Task: Open a blank sheet, save the file as Cyberbullying.doc and add heading 'Cyberbullying'Cyberbullying ,with the parapraph,with the parapraph Cyberbullying refers to the use of technology to harass, intimidate, or harm others. It is a significant issue that can have severe psychological effects on victims. Promoting online safety, encouraging empathy, and providing resources for support are crucial in addressing and preventing cyberbullying.Apply Font Style Angsana And font size 14. Apply font style in  Heading Estrangelo Edessa and font size 14 Change heading alignment to  Center
Action: Mouse moved to (21, 20)
Screenshot: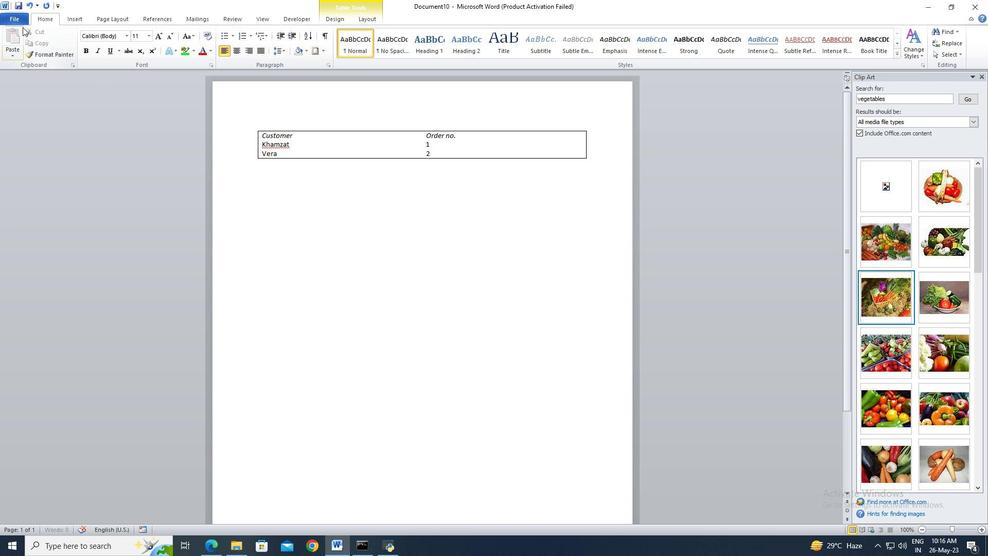 
Action: Mouse pressed left at (21, 20)
Screenshot: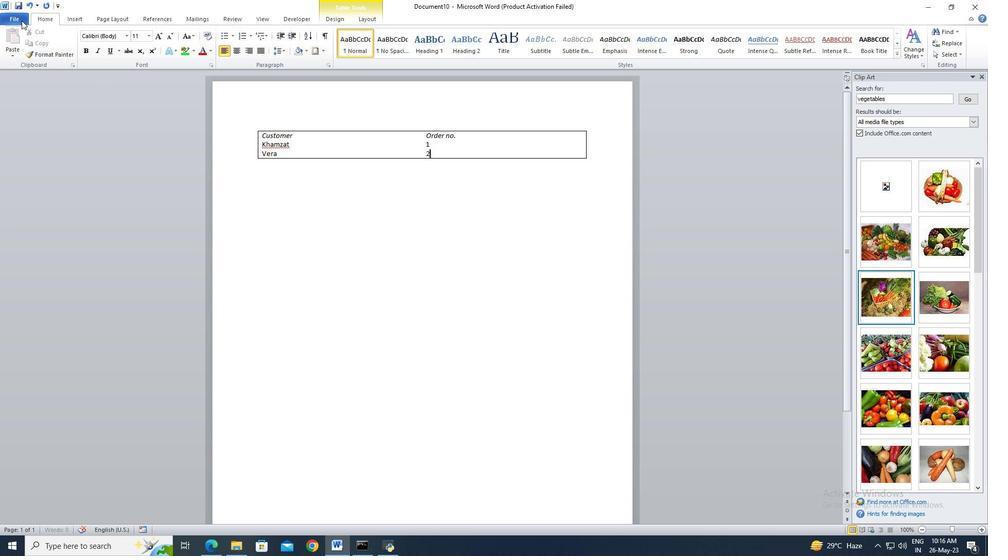 
Action: Mouse moved to (29, 136)
Screenshot: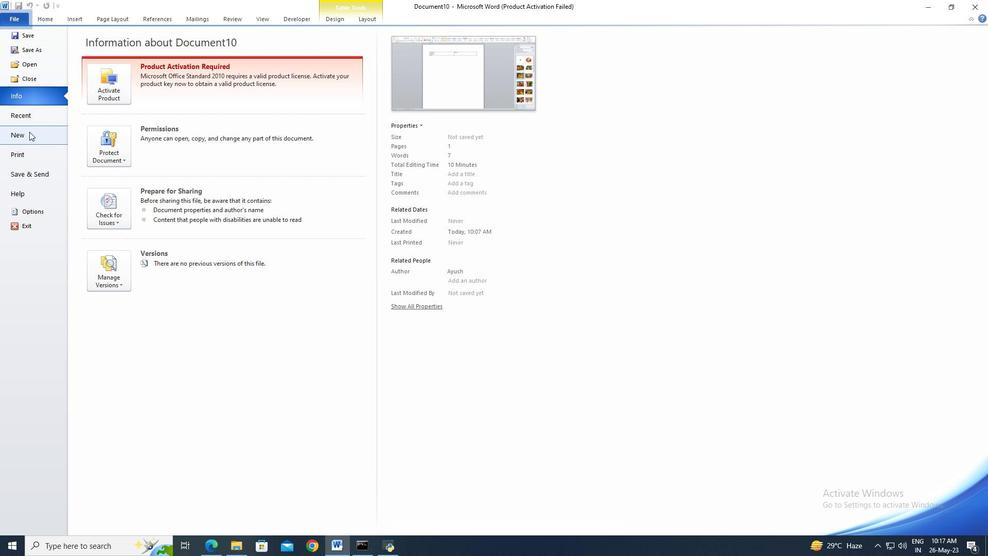 
Action: Mouse pressed left at (29, 136)
Screenshot: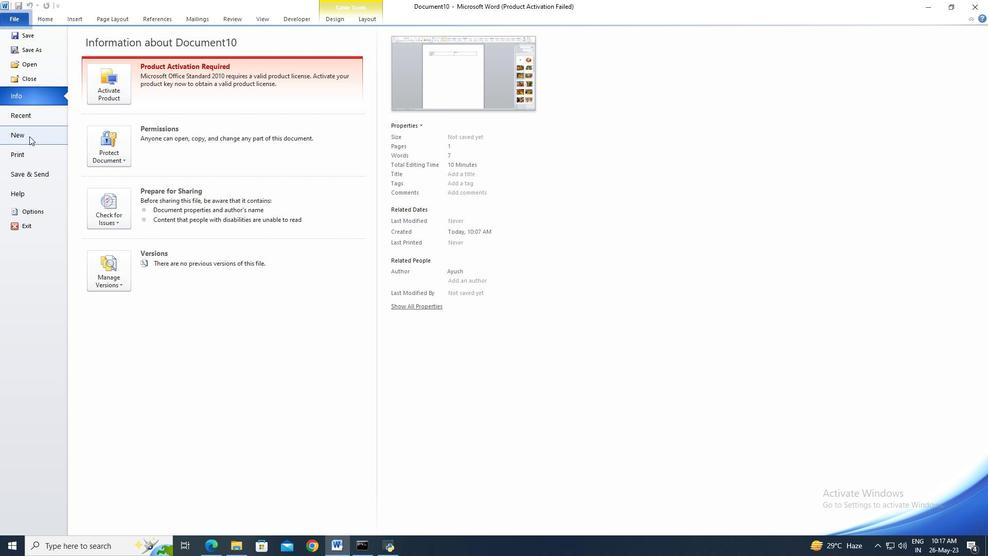 
Action: Mouse moved to (512, 259)
Screenshot: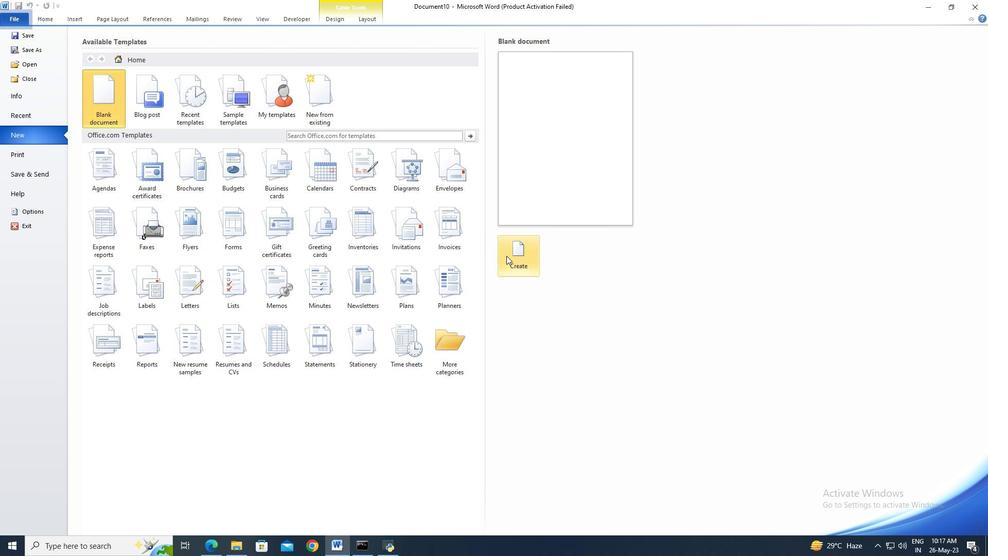 
Action: Mouse pressed left at (512, 259)
Screenshot: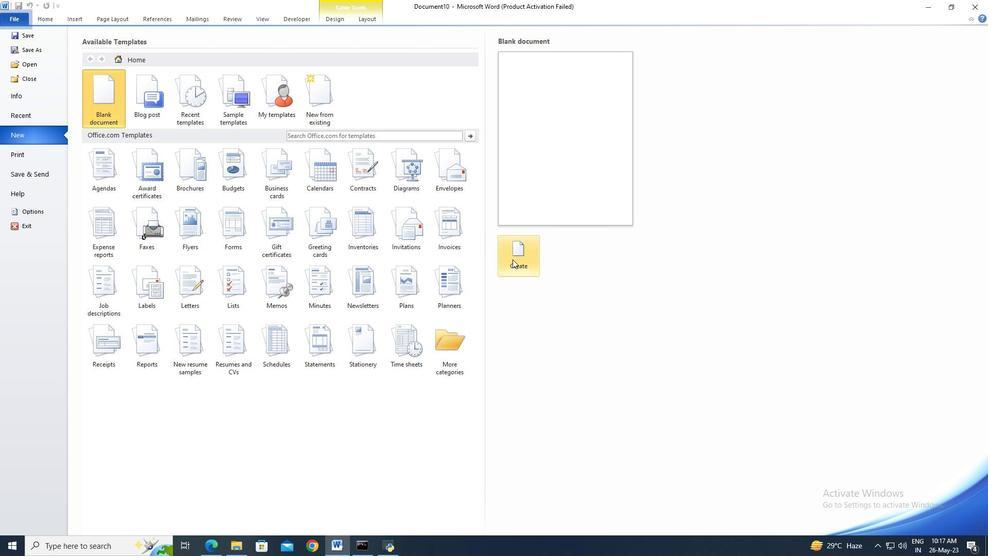
Action: Mouse moved to (24, 22)
Screenshot: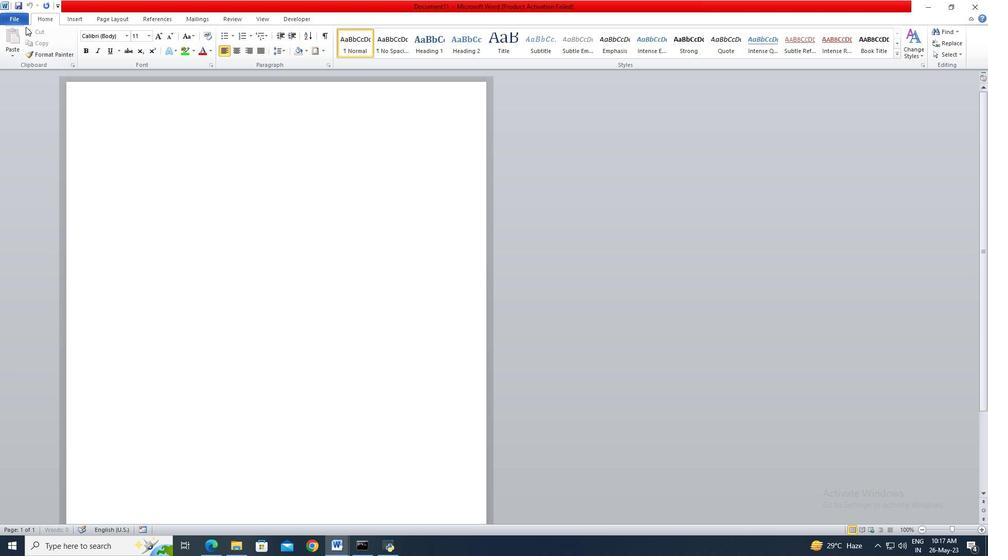 
Action: Mouse pressed left at (24, 22)
Screenshot: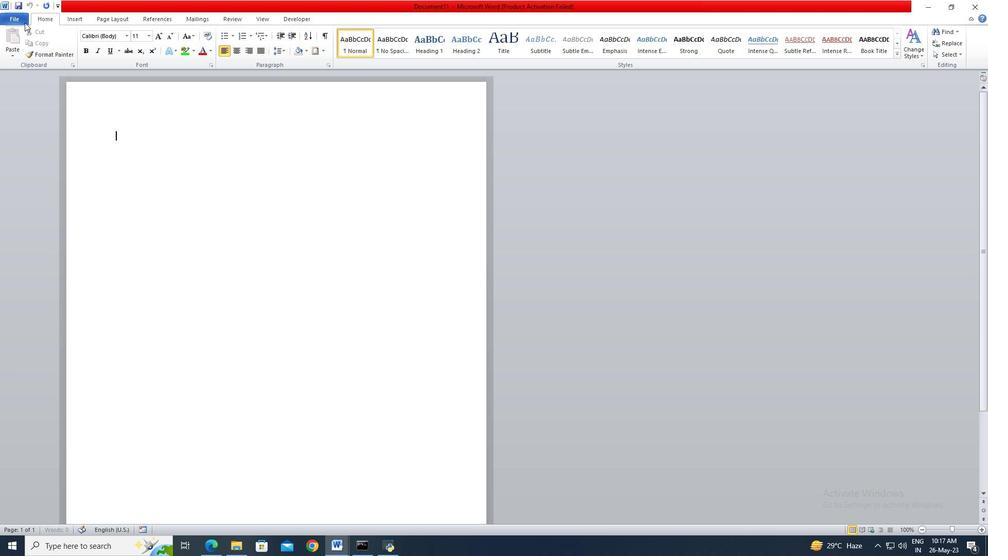 
Action: Mouse moved to (28, 52)
Screenshot: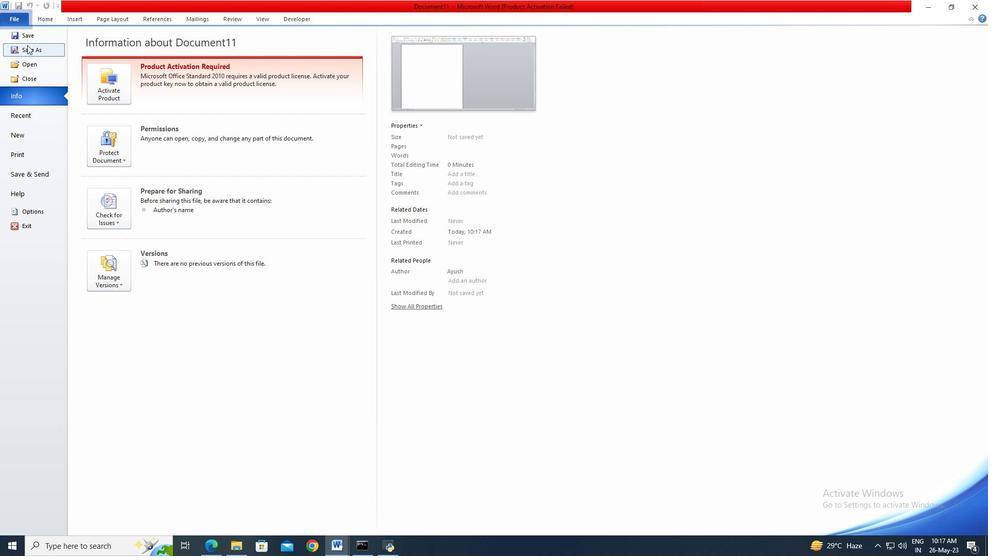 
Action: Mouse pressed left at (28, 52)
Screenshot: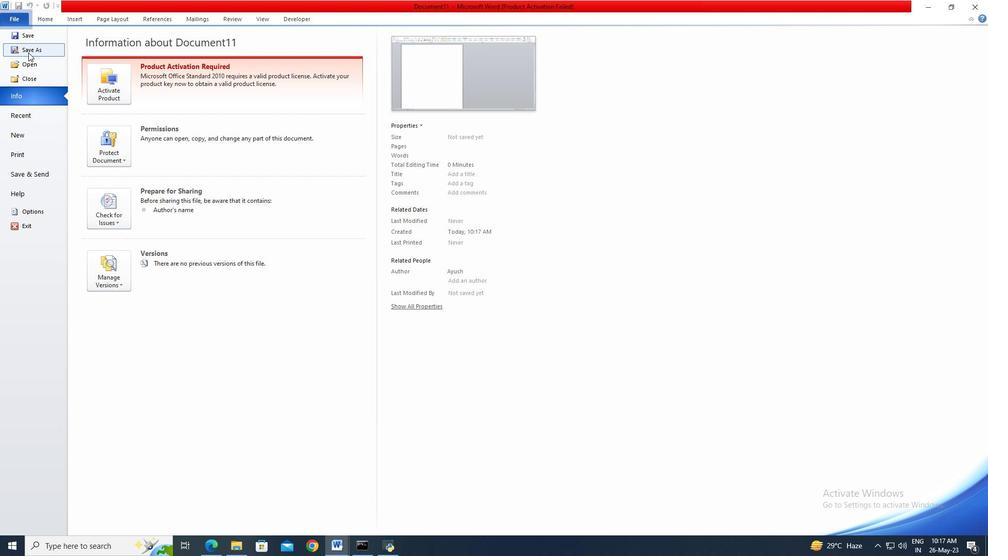 
Action: Mouse moved to (43, 110)
Screenshot: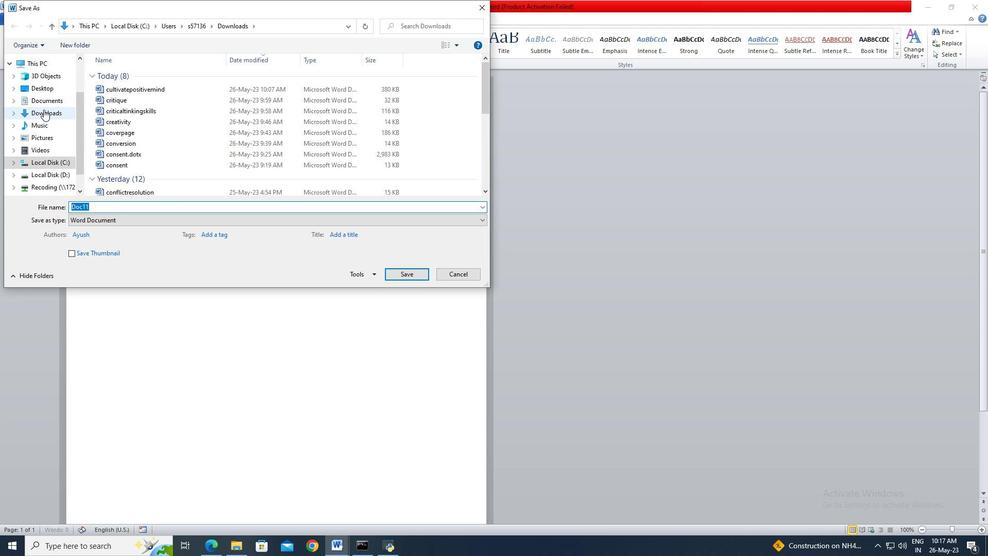 
Action: Mouse pressed left at (43, 110)
Screenshot: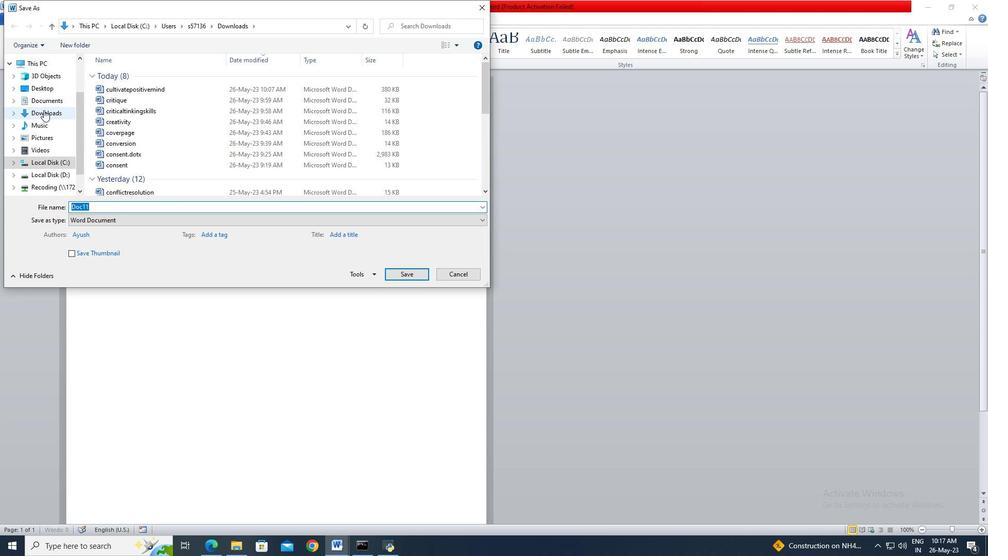 
Action: Mouse moved to (91, 203)
Screenshot: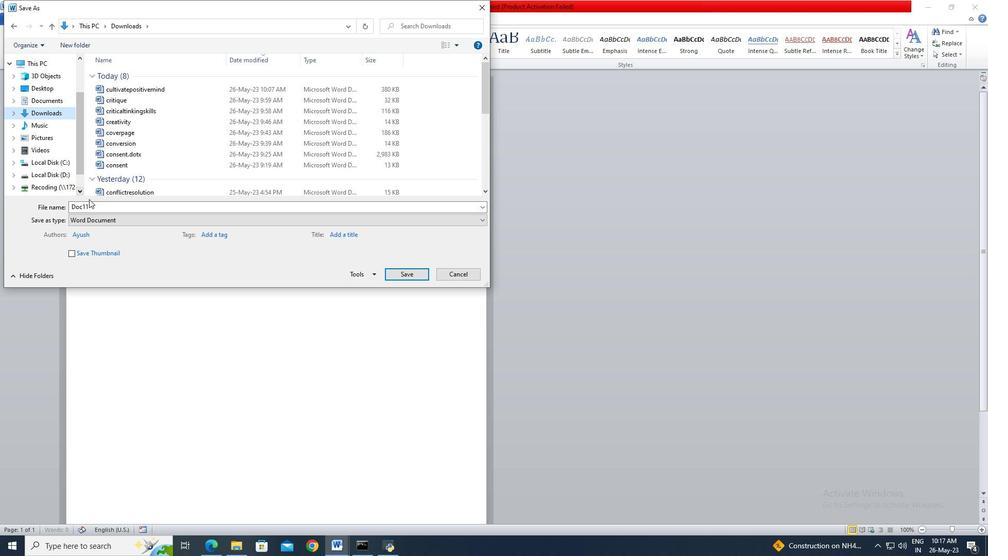 
Action: Mouse pressed left at (91, 203)
Screenshot: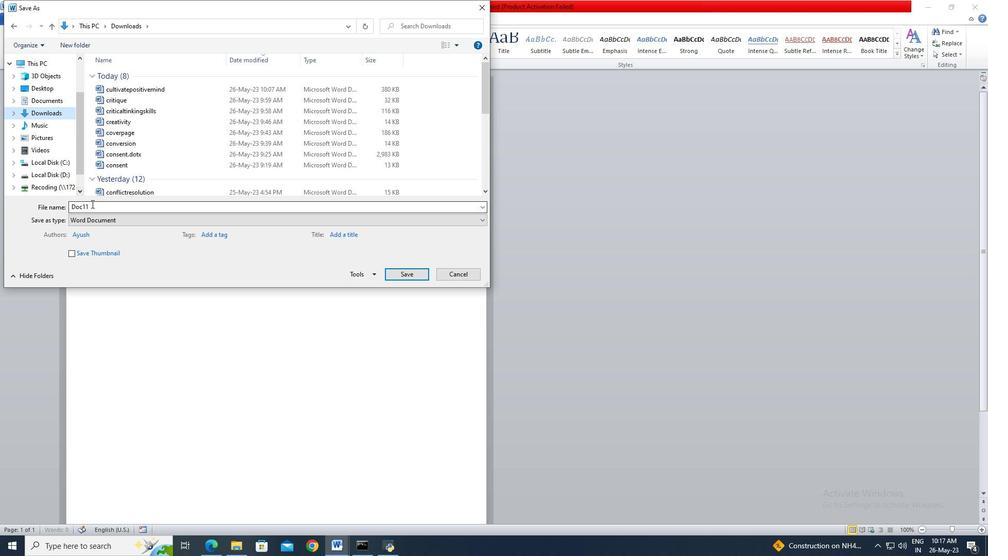 
Action: Key pressed <Key.shift>Cyberbullying
Screenshot: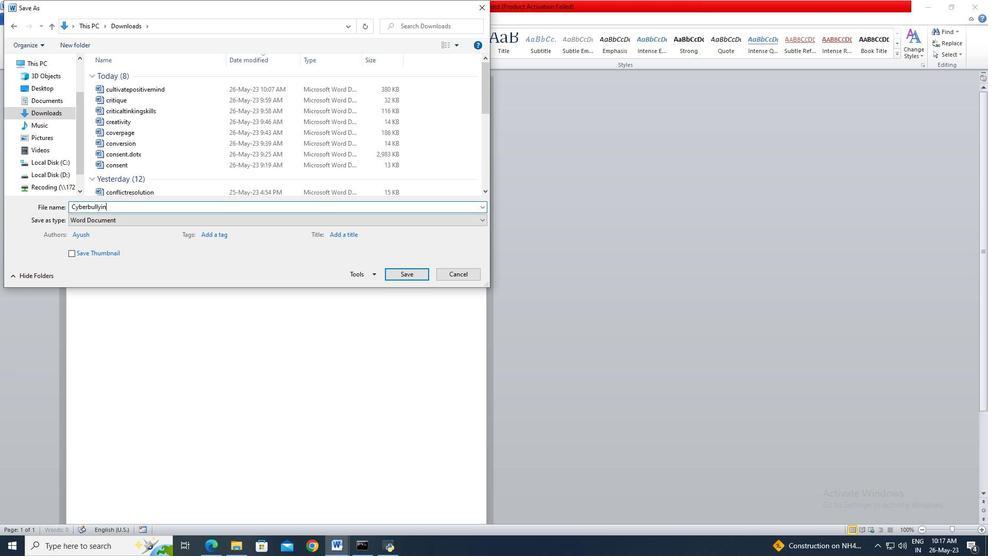 
Action: Mouse moved to (400, 275)
Screenshot: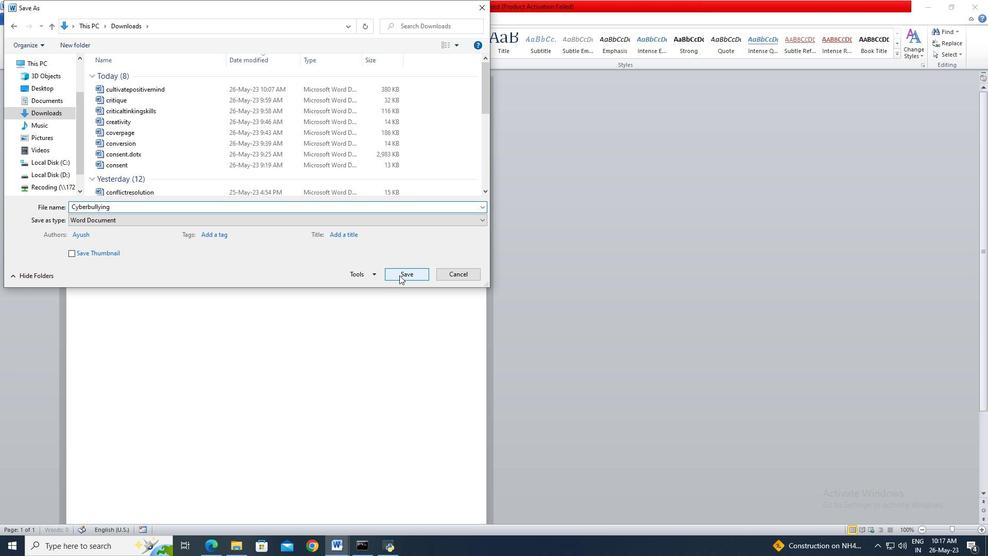 
Action: Mouse pressed left at (400, 275)
Screenshot: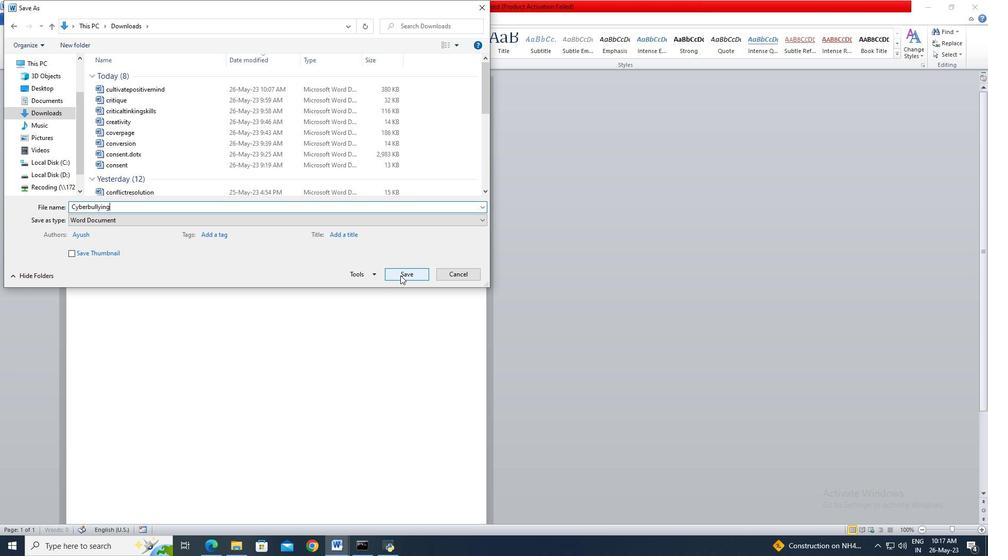 
Action: Mouse moved to (429, 49)
Screenshot: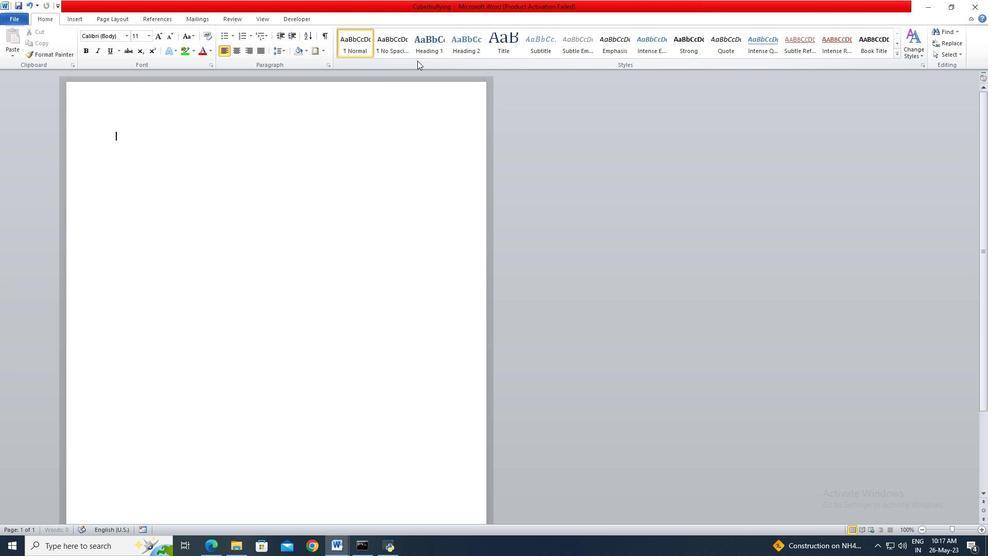 
Action: Mouse pressed left at (429, 49)
Screenshot: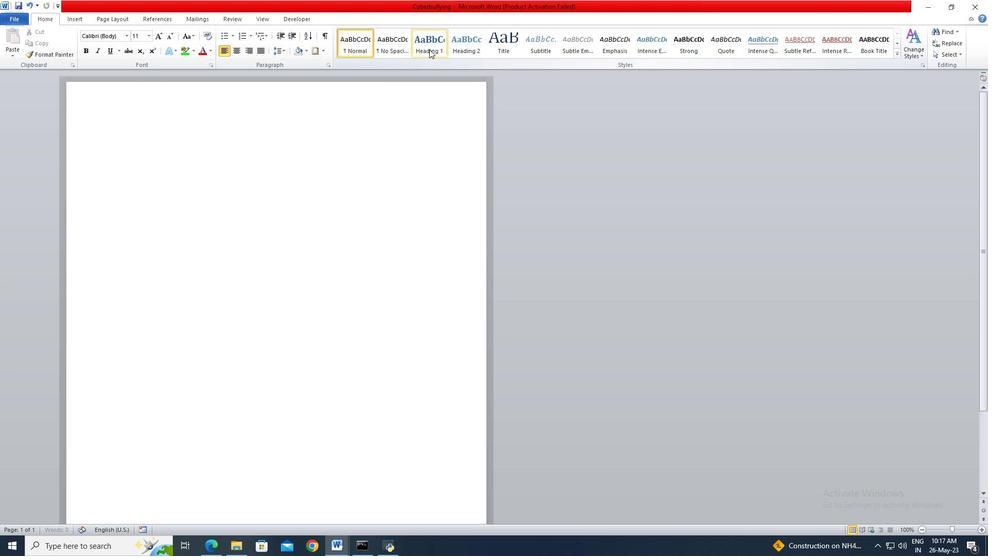 
Action: Mouse moved to (226, 155)
Screenshot: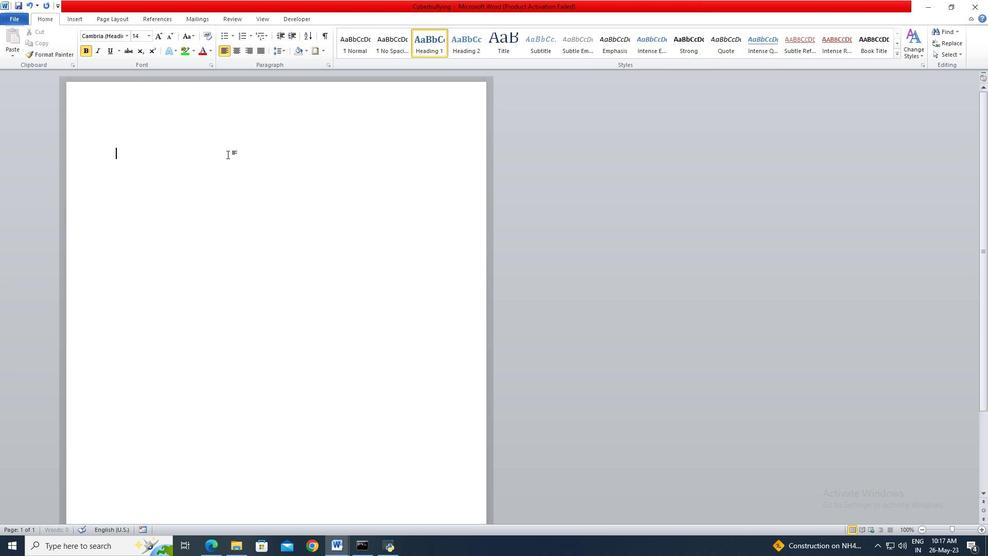 
Action: Mouse pressed left at (226, 155)
Screenshot: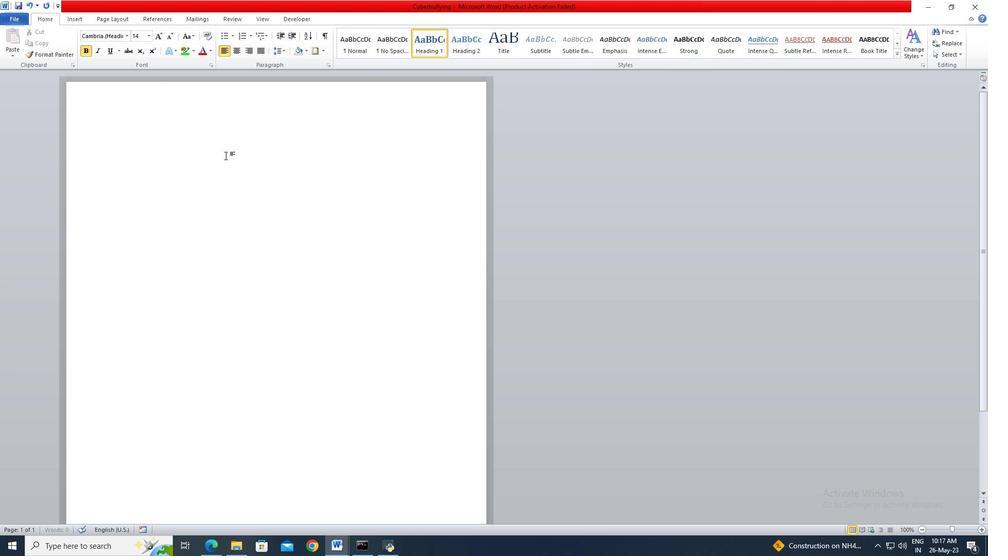 
Action: Key pressed <Key.shift>Ac<Key.backspace><Key.backspace><Key.shift>Cyberbullying<Key.enter><Key.enter><Key.shift>Cyberbullllyinng<Key.space>refers<Key.space>tto<Key.space>use<Key.space>of<Key.space>tec<Key.backspace>echnology<Key.space>to<Key.space>harass,<Key.space>intimmiddate,<Key.space>or<Key.space><Key.space>harm<Key.space>oth<Key.backspace><Key.backspace>othhhers.<Key.space><Key.shift>Its<Key.backspace><Key.space>is<Key.space>a<Key.space>s<Key.backspace><Key.backspace><Key.space>siignificant<Key.space>issue<Key.space>thatt<Key.space>can<Key.space>have<Key.space>s<Key.space>severe<Key.backspace>re<Key.space>pssyychological<Key.space>effe<Key.backspace><Key.backspace>effects<Key.space>on<Key.space><Key.space>viictims.<Key.space><Key.shift>Promoting<Key.space>online<Key.space>safety,<Key.space>encouragingg<Key.space>emppaatthy,<Key.space>andd<Key.space>prooovidding<Key.space>resources<Key.space>forrr<Key.space>s<Key.backspace><Key.space>supporrt<Key.space>are<Key.space>crucial<Key.space><Key.space>in<Key.space><Key.backspace><Key.backspace>in<Key.space><Key.space>addressing<Key.space>annd<Key.space>preventing<Key.space>ccyberbullyyying.
Screenshot: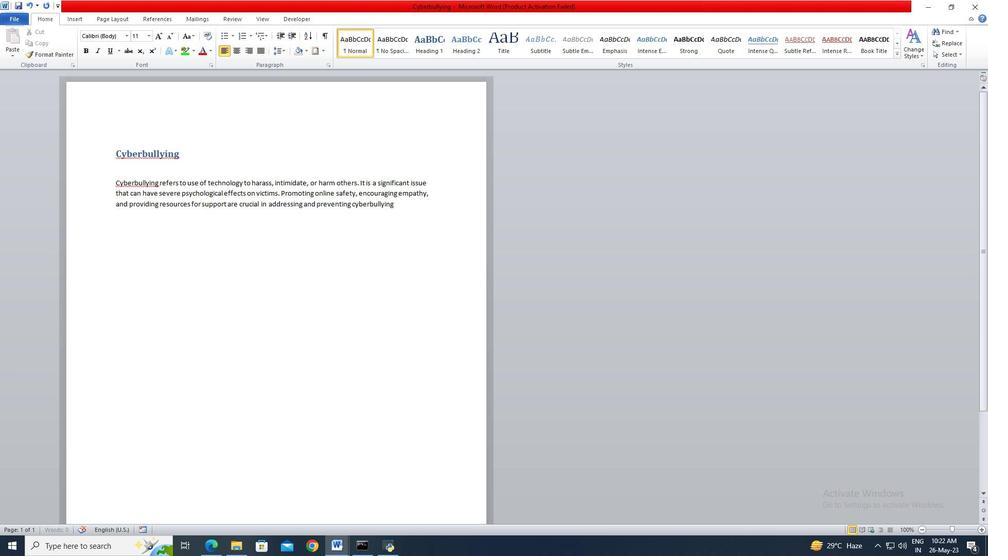 
Action: Mouse moved to (116, 182)
Screenshot: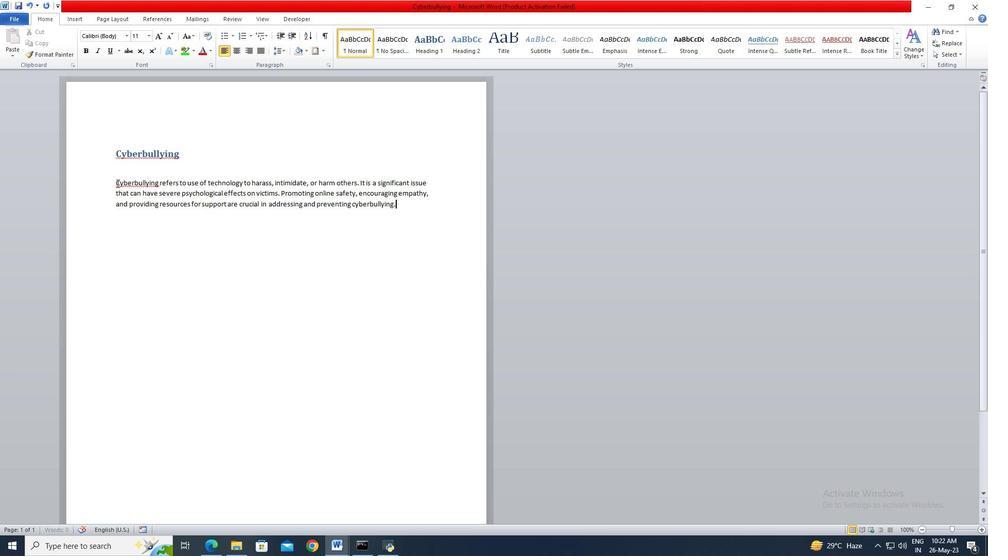 
Action: Mouse pressed left at (116, 182)
Screenshot: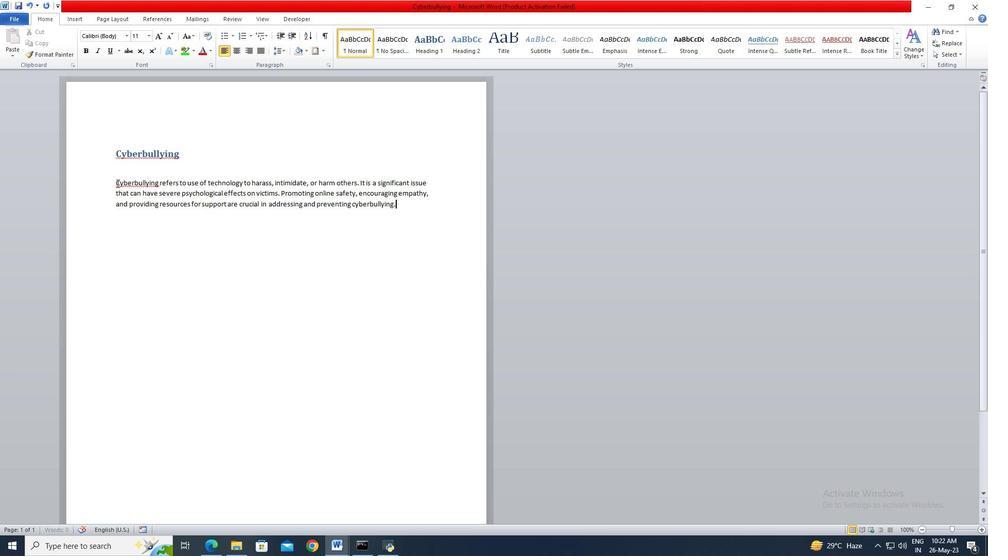 
Action: Mouse moved to (371, 209)
Screenshot: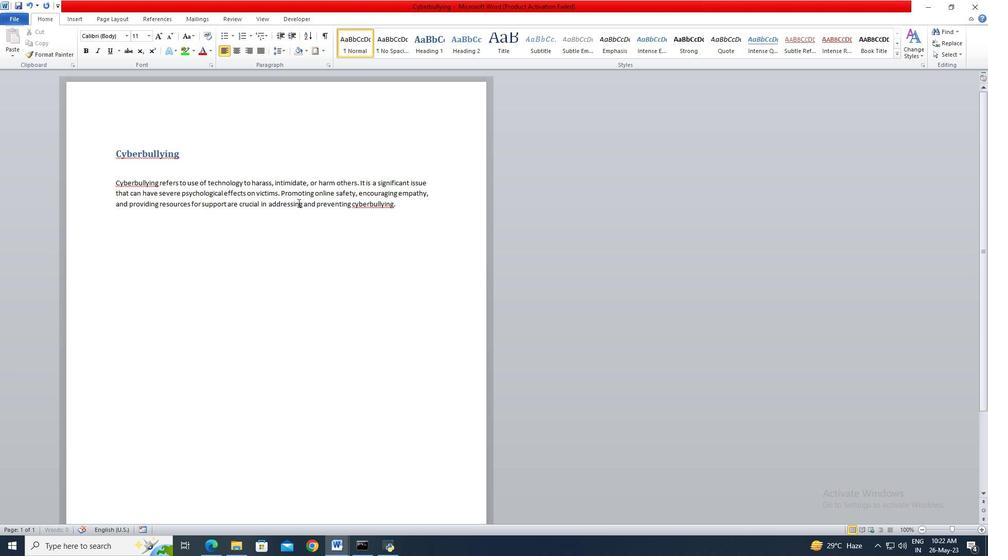 
Action: Key pressed <Key.shift>
Screenshot: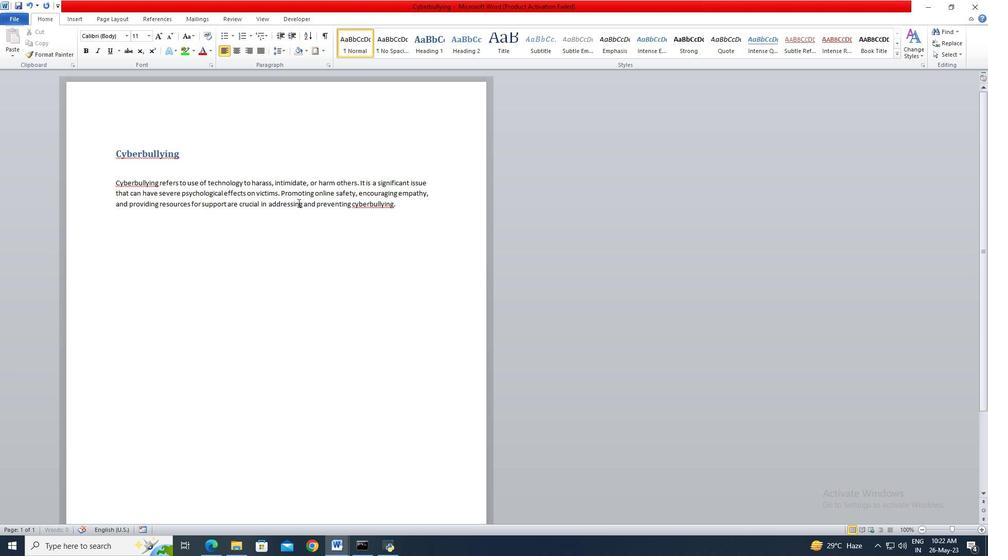 
Action: Mouse moved to (409, 209)
Screenshot: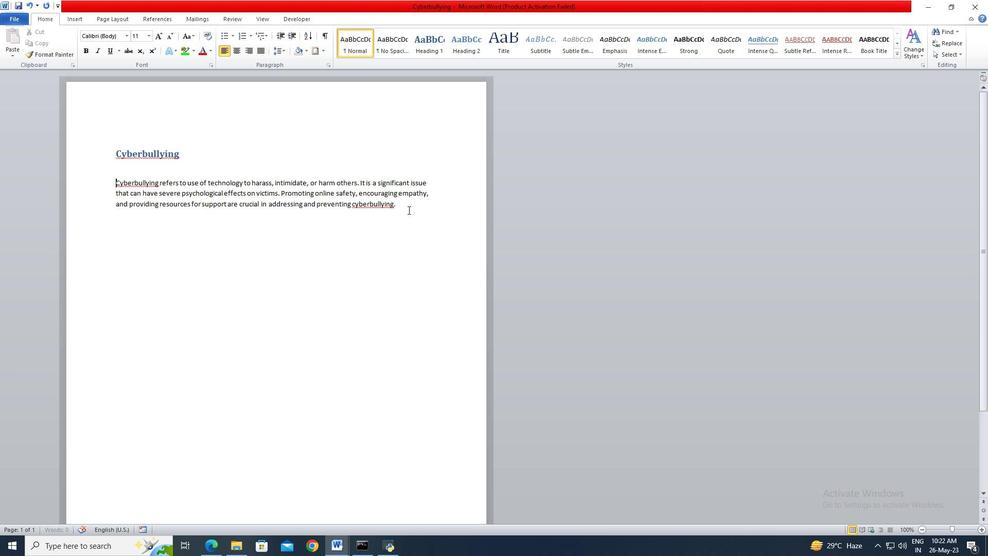 
Action: Key pressed <Key.shift><Key.shift><Key.shift><Key.shift><Key.shift>
Screenshot: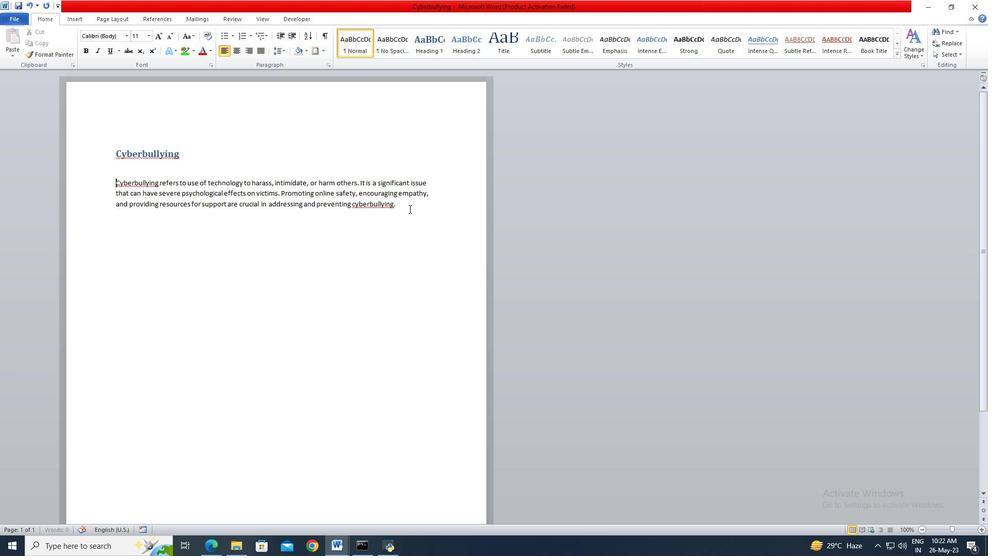 
Action: Mouse moved to (409, 208)
Screenshot: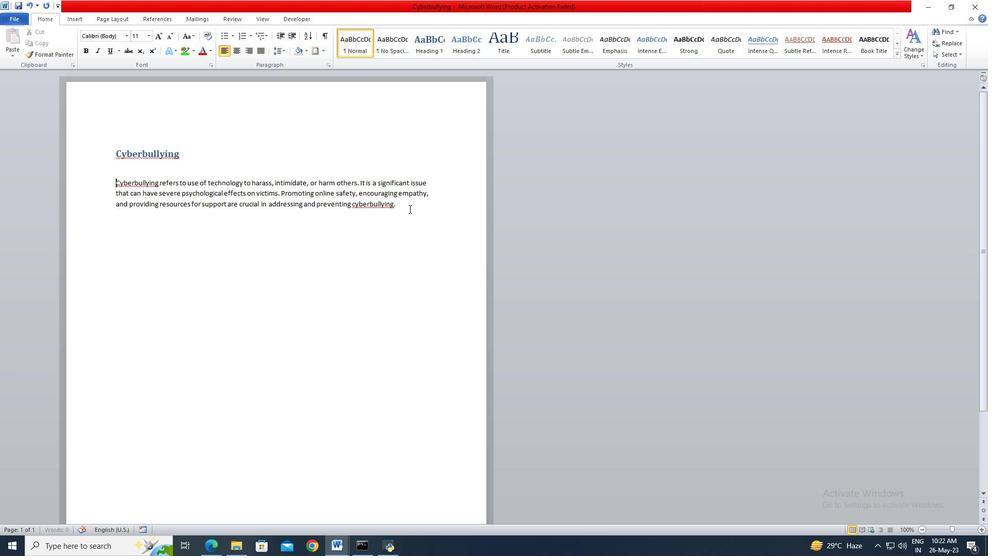 
Action: Key pressed <Key.shift>
Screenshot: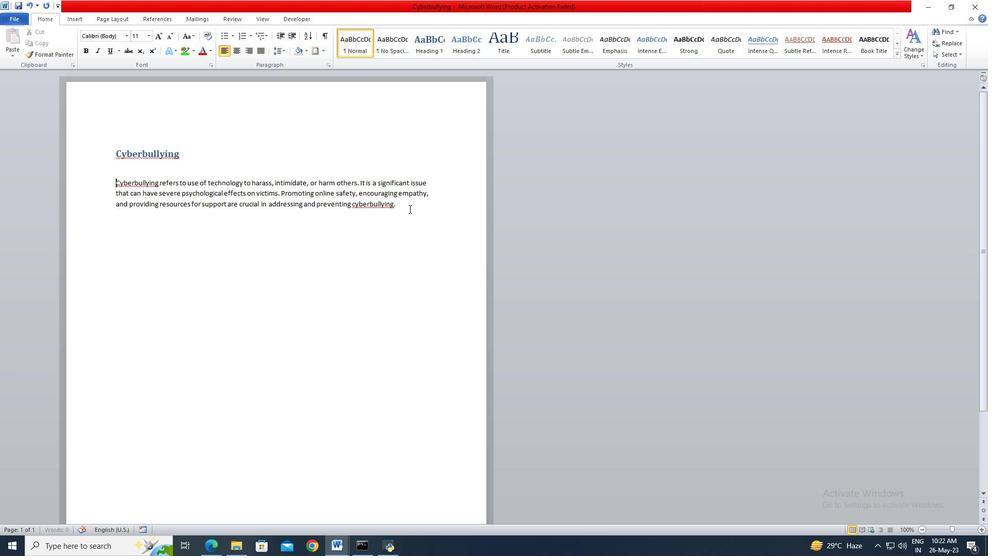 
Action: Mouse moved to (409, 208)
Screenshot: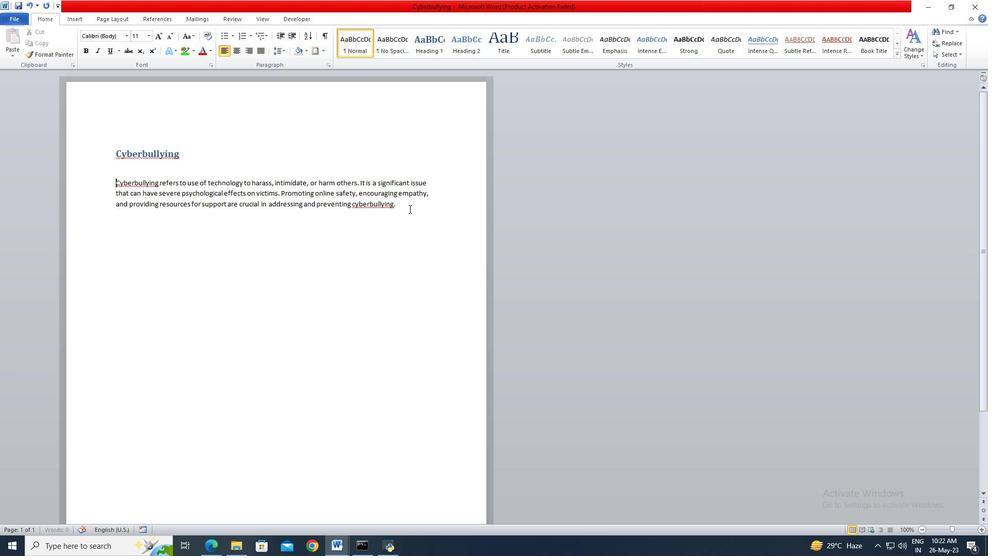 
Action: Key pressed <Key.shift><Key.shift>
Screenshot: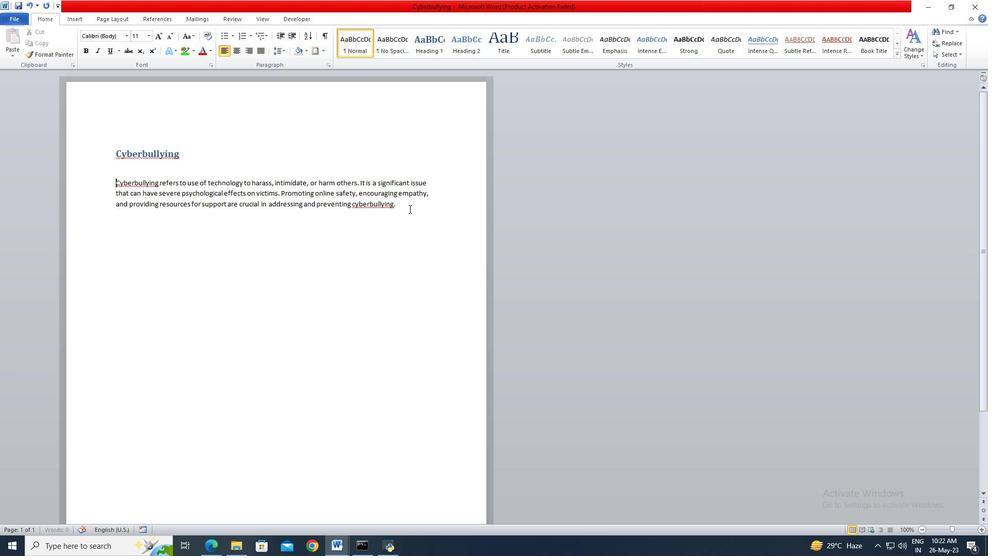
Action: Mouse moved to (409, 207)
Screenshot: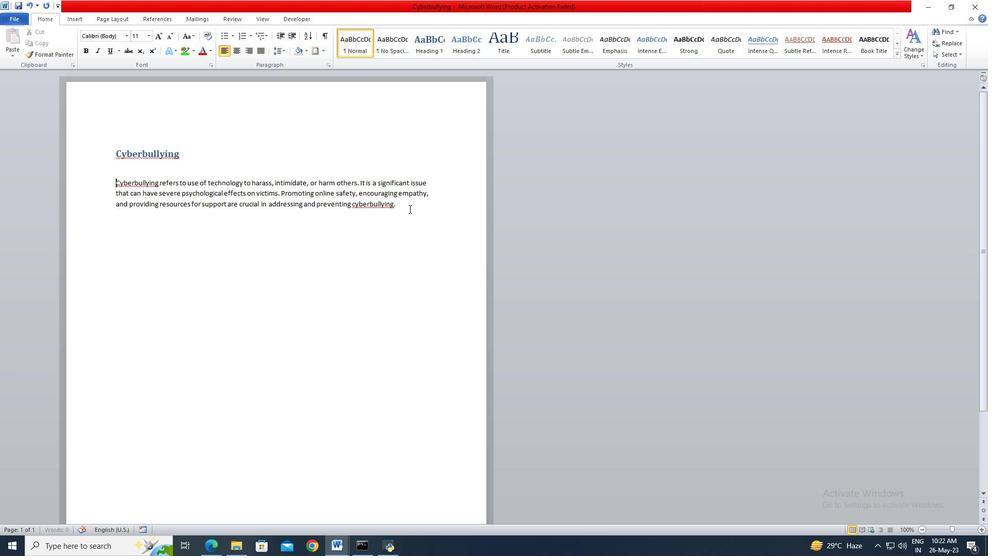 
Action: Key pressed <Key.shift><Key.shift><Key.shift><Key.shift><Key.shift><Key.shift><Key.shift><Key.shift><Key.shift><Key.shift>
Screenshot: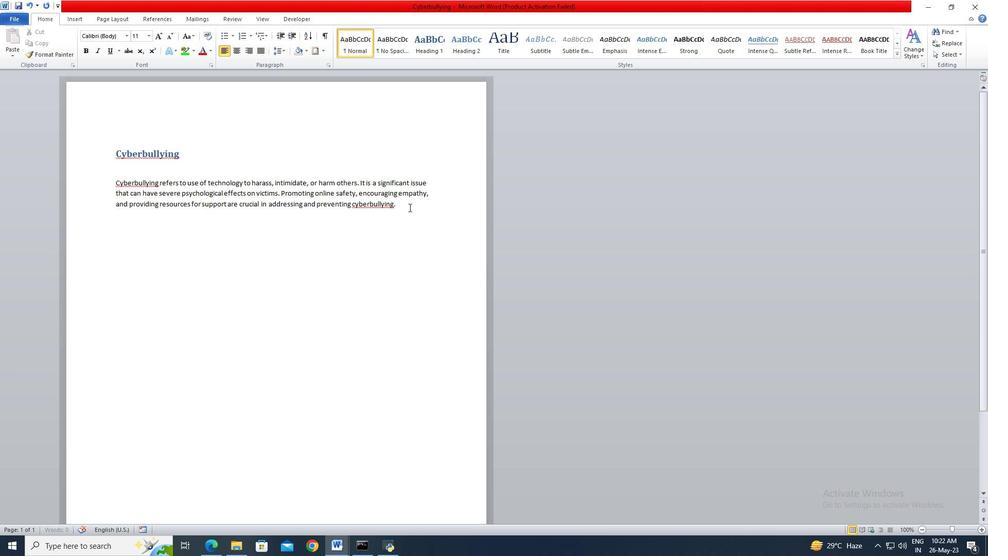 
Action: Mouse pressed left at (409, 207)
Screenshot: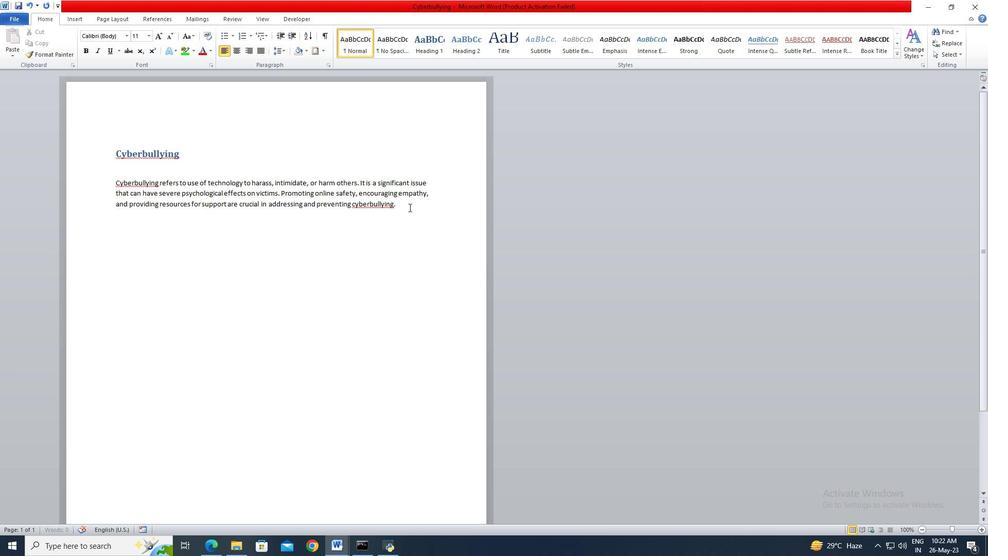 
Action: Key pressed <Key.shift><Key.shift><Key.shift>
Screenshot: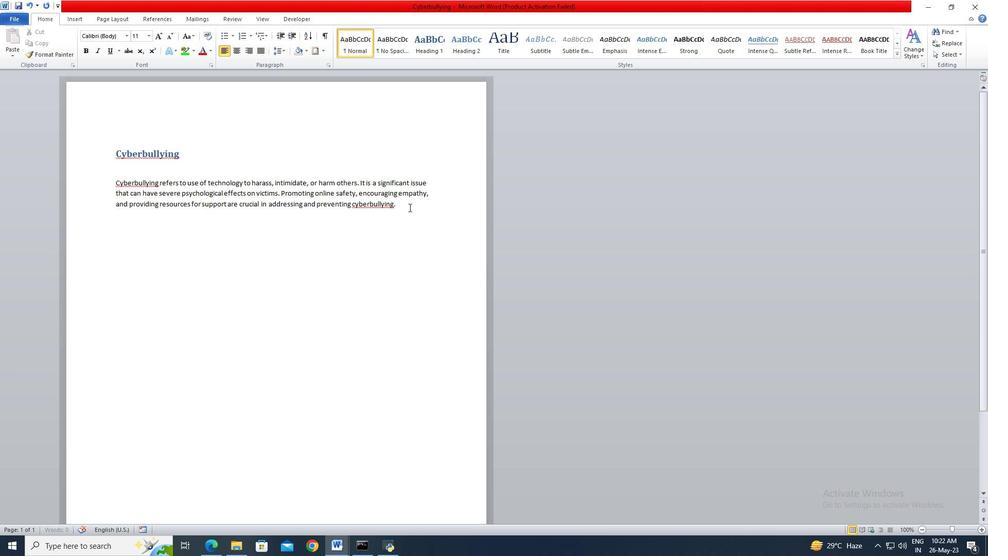 
Action: Mouse moved to (129, 35)
Screenshot: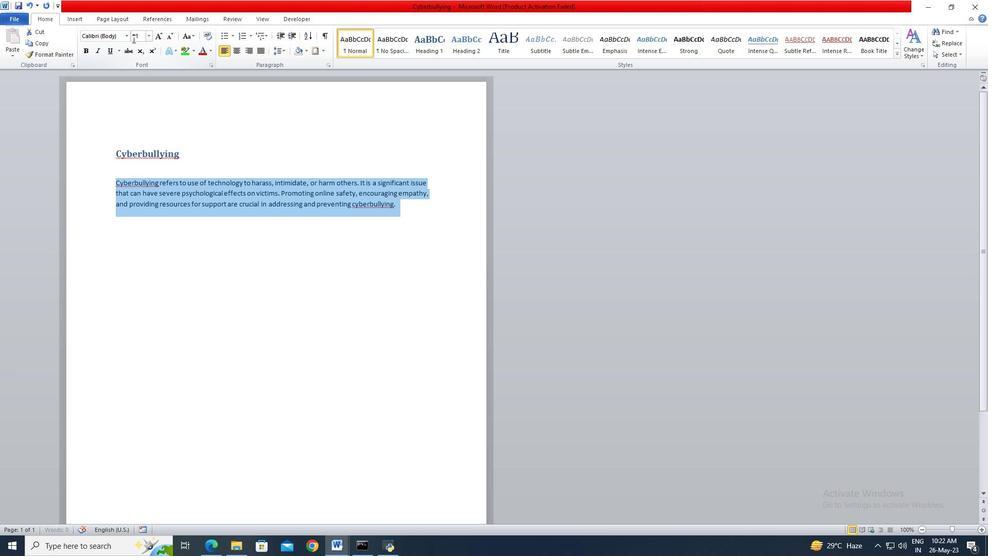 
Action: Mouse pressed left at (129, 35)
Screenshot: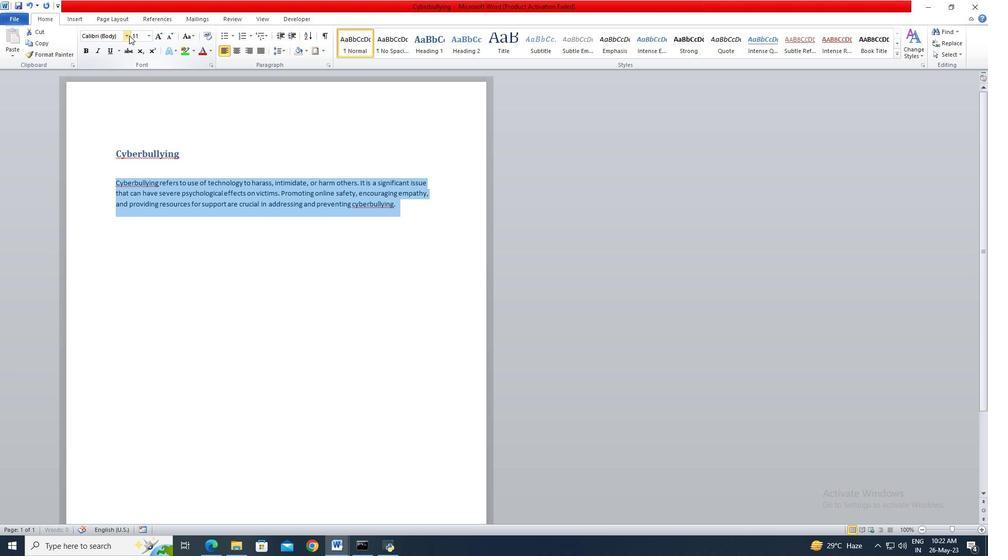 
Action: Mouse moved to (141, 38)
Screenshot: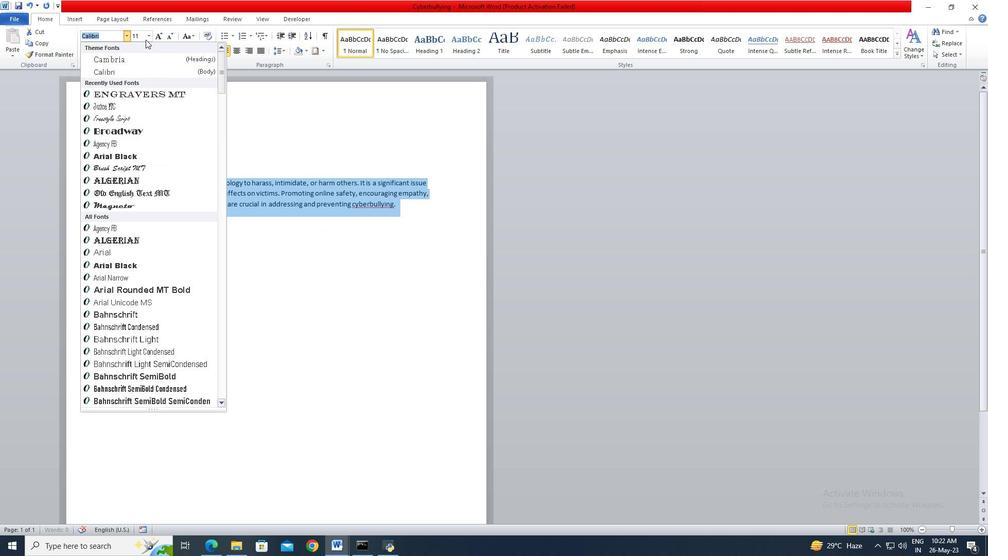 
Action: Mouse pressed left at (141, 38)
Screenshot: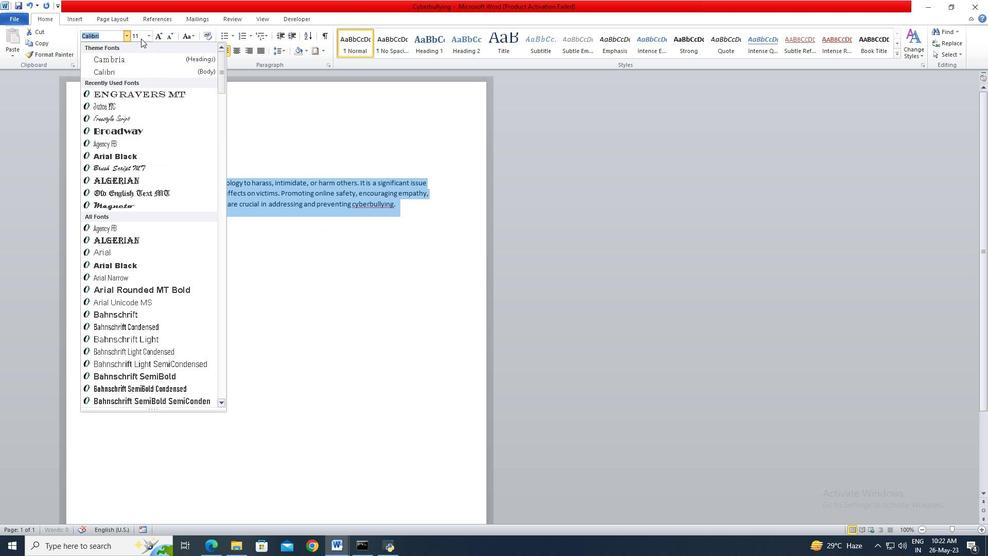 
Action: Key pressed 14<Key.enter>
Screenshot: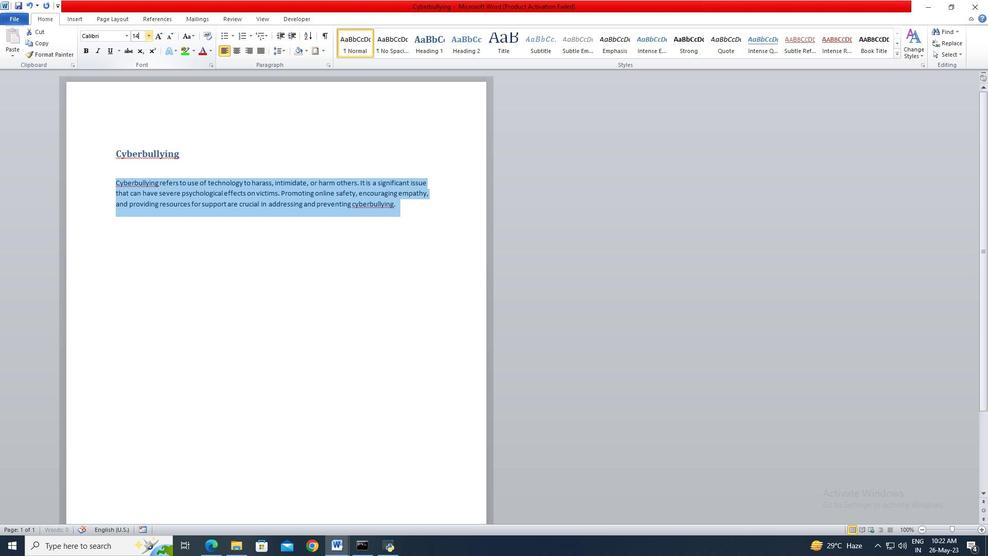 
Action: Mouse moved to (117, 152)
Screenshot: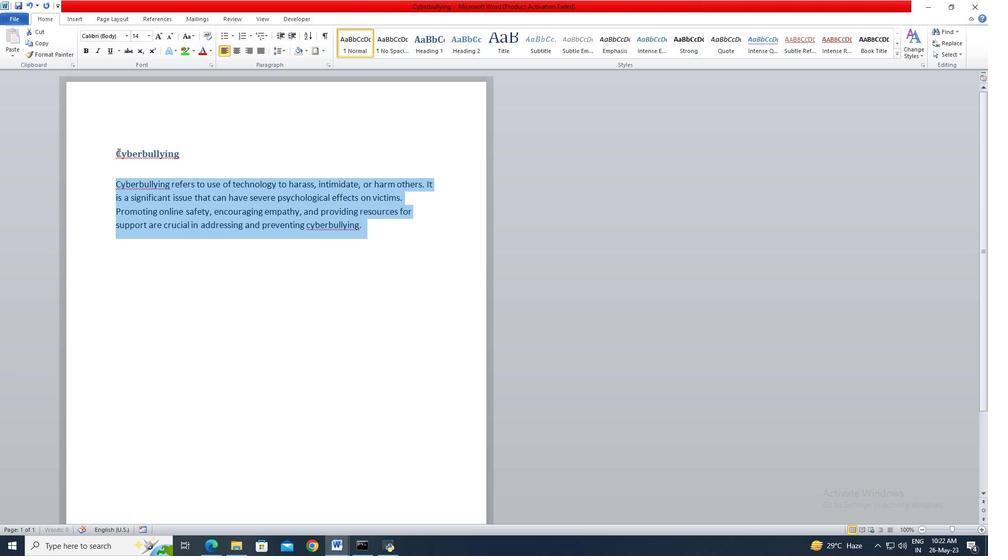 
Action: Mouse pressed left at (117, 152)
Screenshot: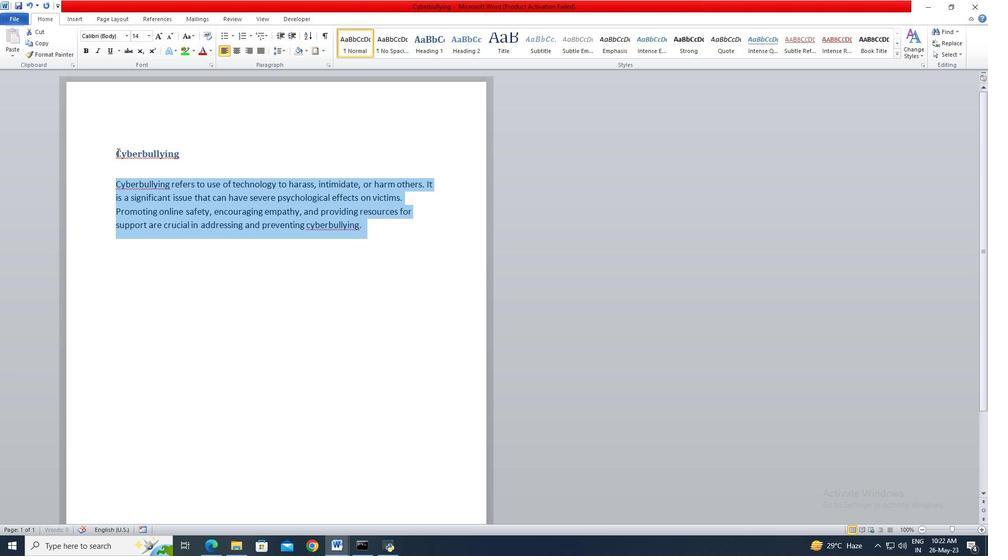 
Action: Mouse moved to (182, 154)
Screenshot: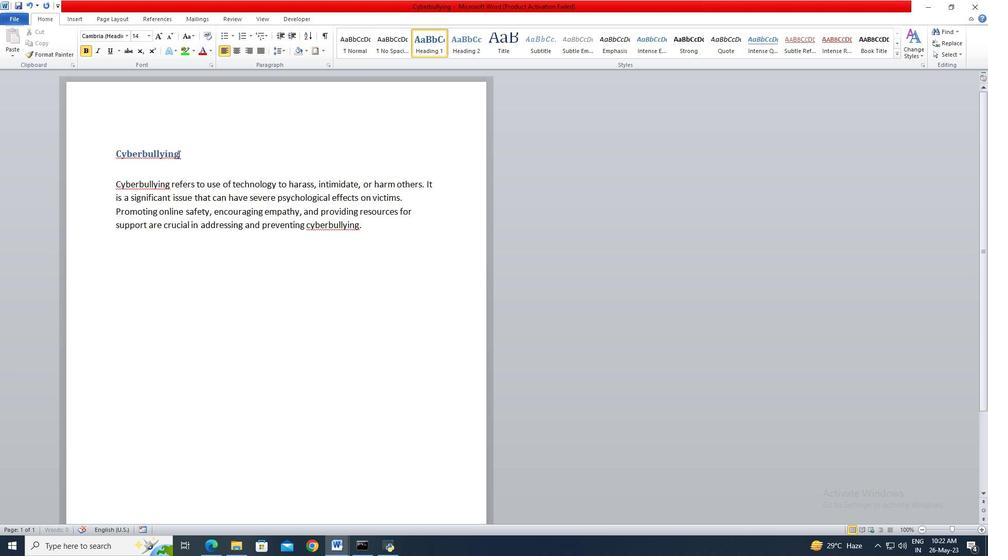 
Action: Key pressed <Key.shift><Key.shift><Key.shift><Key.shift> , 300)<Key.shift> 4, 300)<Key.shift><Key.shift><Key.shift><Key.shift>
Screenshot: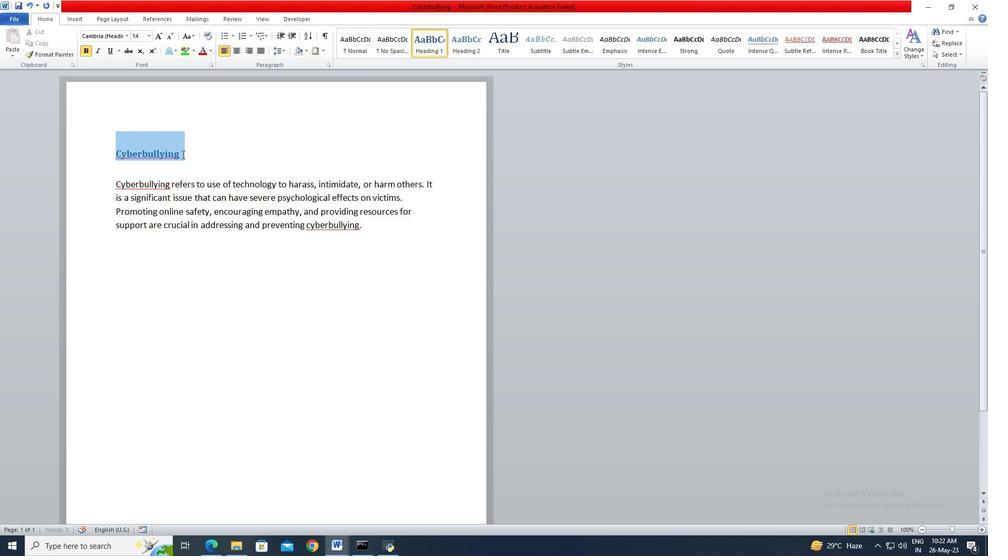 
Action: Mouse moved to (127, 40)
Screenshot: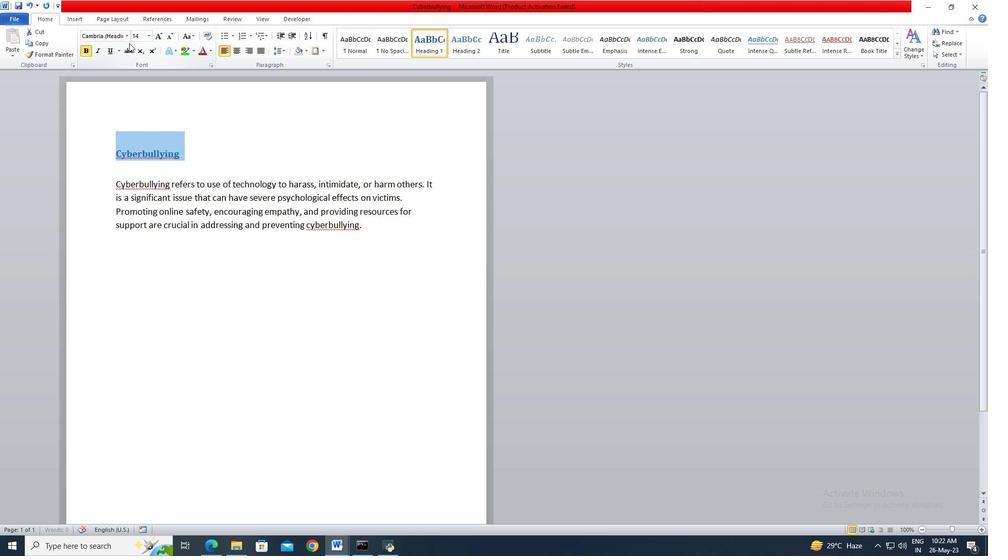 
Action: Mouse pressed left at (127, 40)
Screenshot: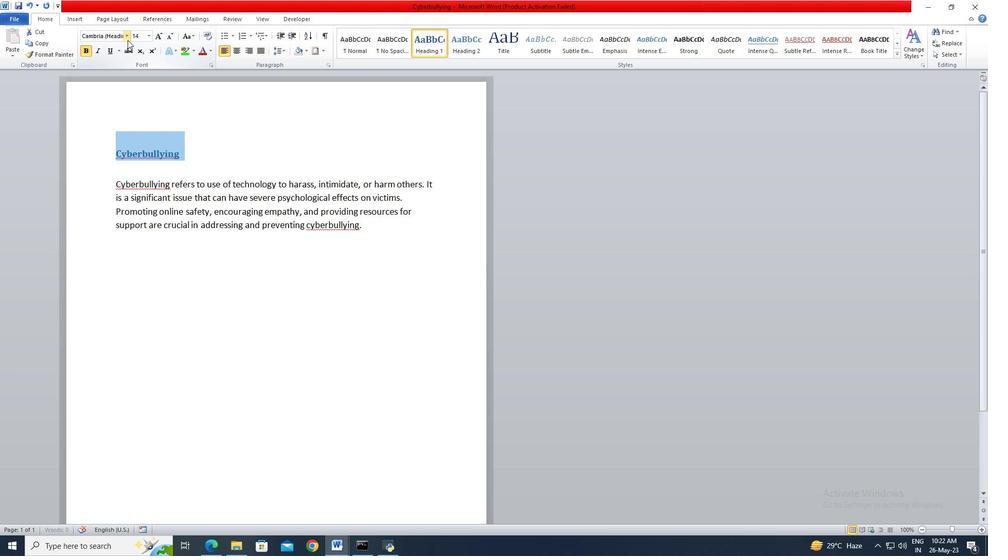 
Action: Mouse moved to (143, 260)
Screenshot: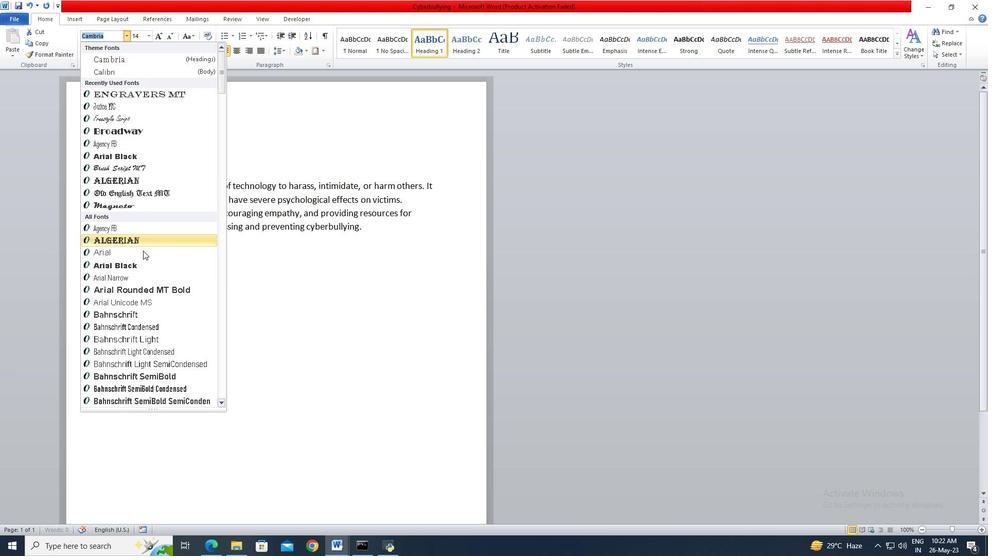 
Action: Mouse scrolled (143, 259) with delta (0, 0)
Screenshot: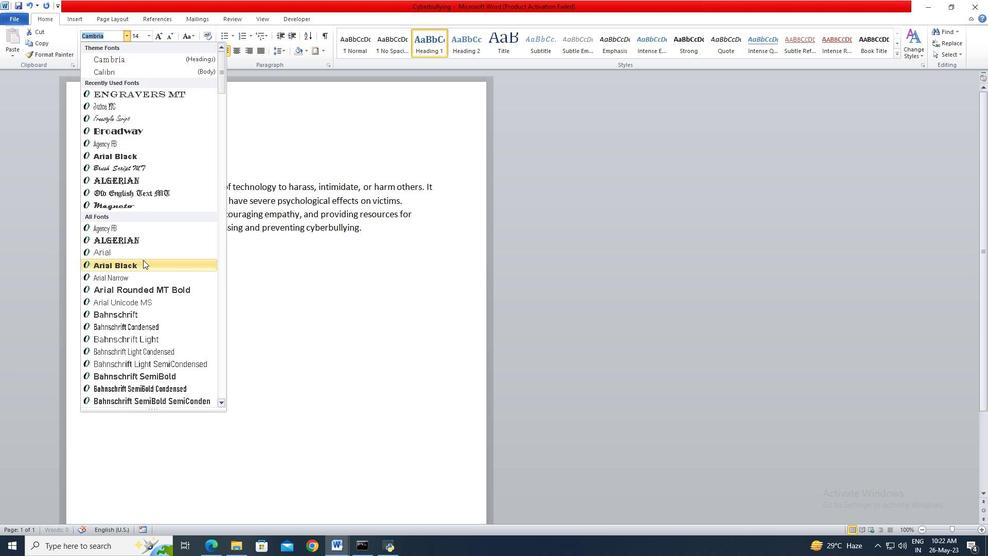 
Action: Mouse scrolled (143, 259) with delta (0, 0)
Screenshot: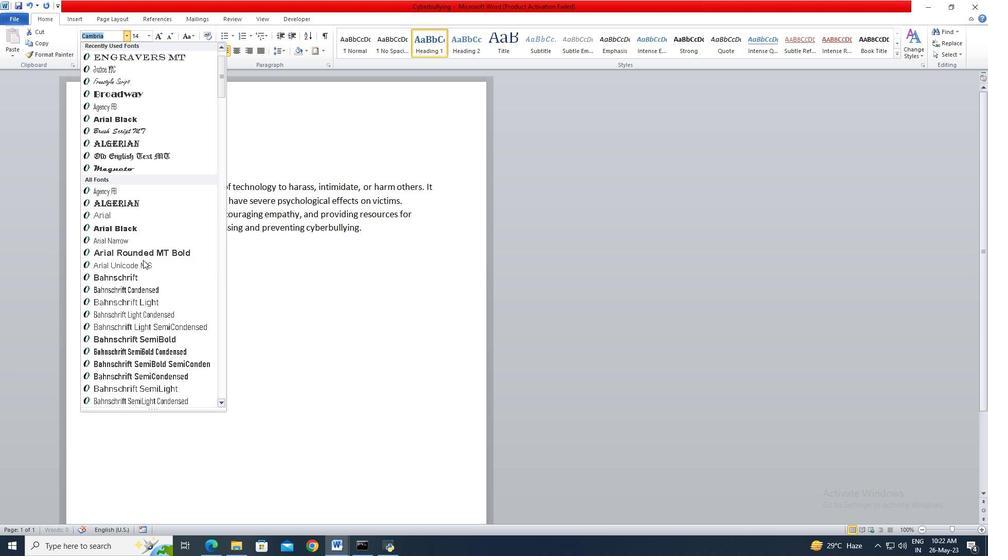 
Action: Mouse scrolled (143, 259) with delta (0, 0)
Screenshot: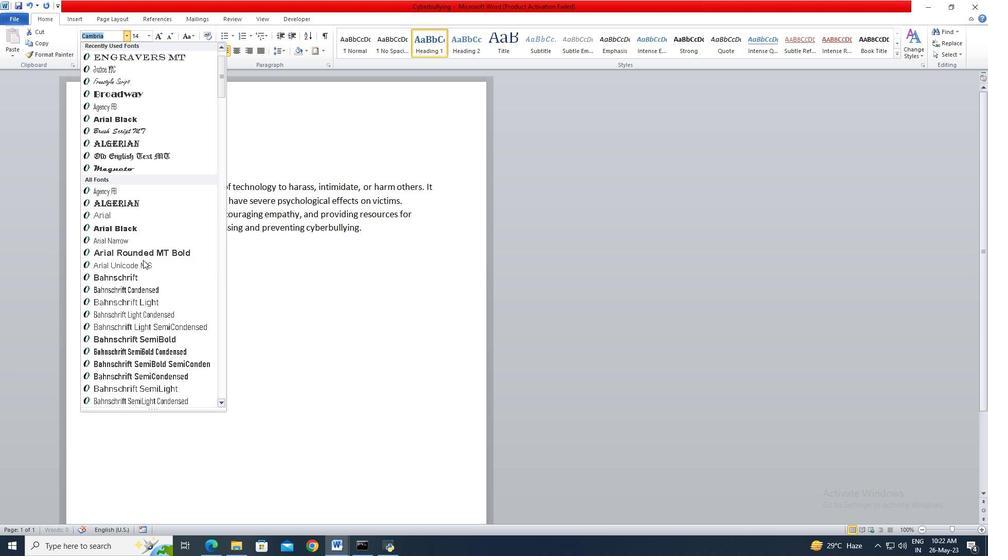 
Action: Mouse scrolled (143, 259) with delta (0, 0)
Screenshot: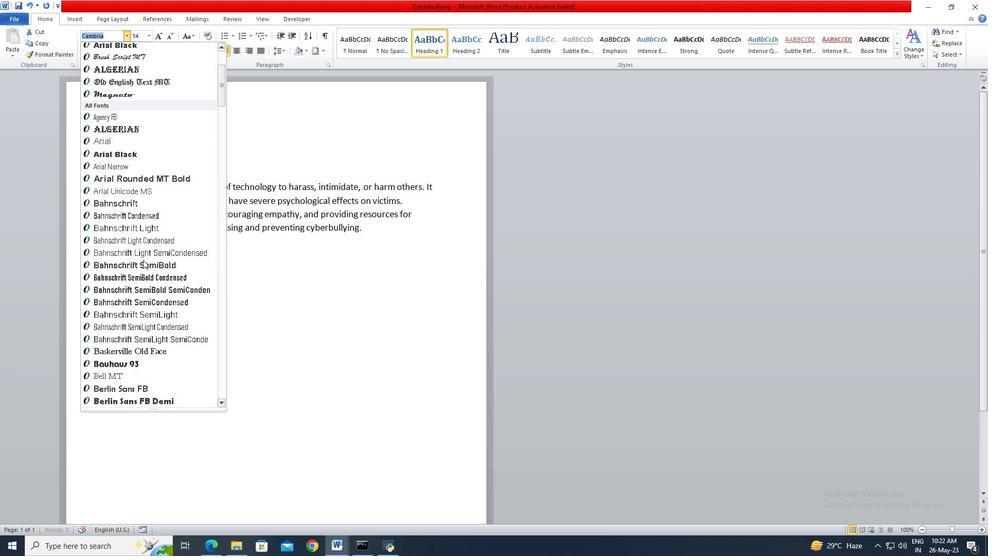 
Action: Mouse scrolled (143, 259) with delta (0, 0)
Screenshot: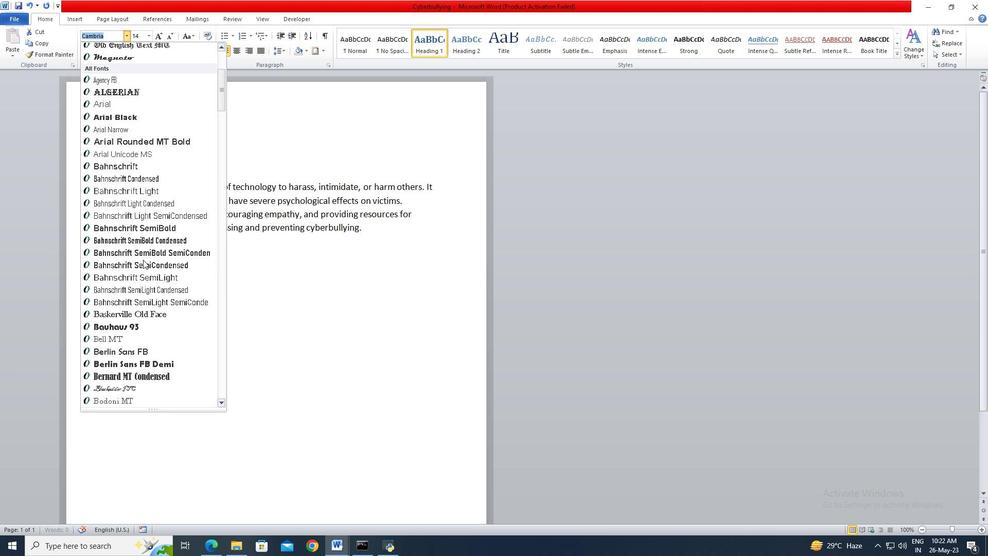 
Action: Mouse scrolled (143, 259) with delta (0, 0)
Screenshot: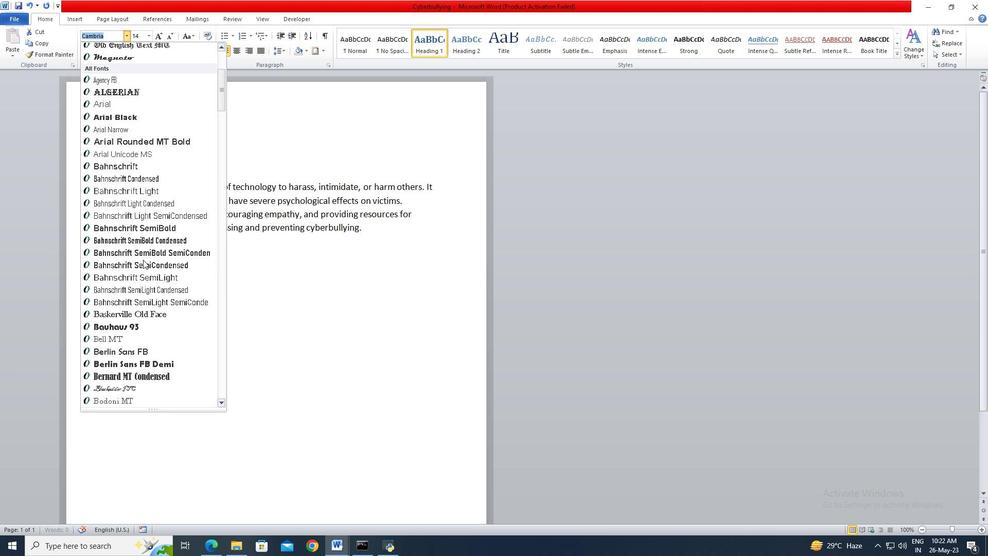 
Action: Mouse scrolled (143, 259) with delta (0, 0)
Screenshot: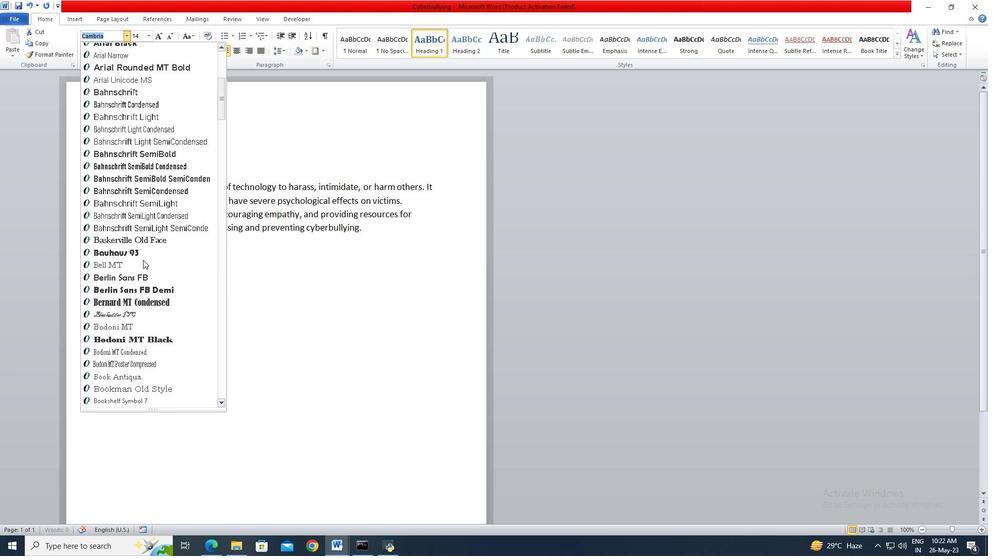 
Action: Mouse scrolled (143, 259) with delta (0, 0)
Screenshot: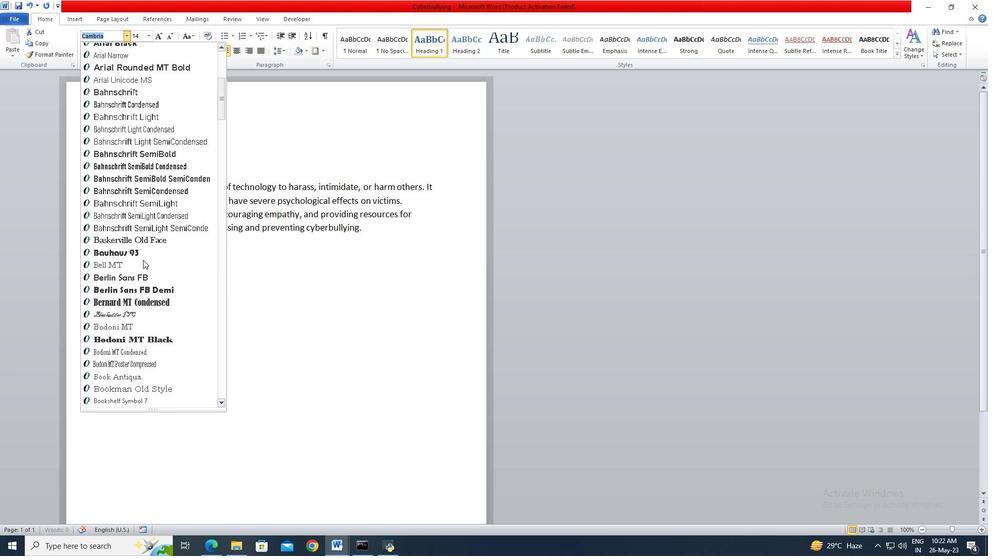
Action: Mouse scrolled (143, 259) with delta (0, 0)
Screenshot: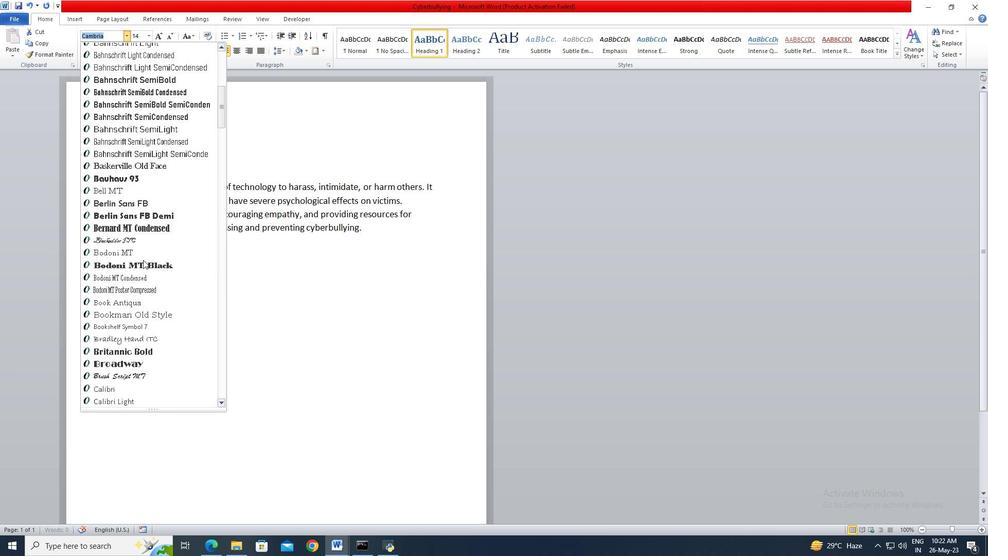 
Action: Mouse scrolled (143, 259) with delta (0, 0)
Screenshot: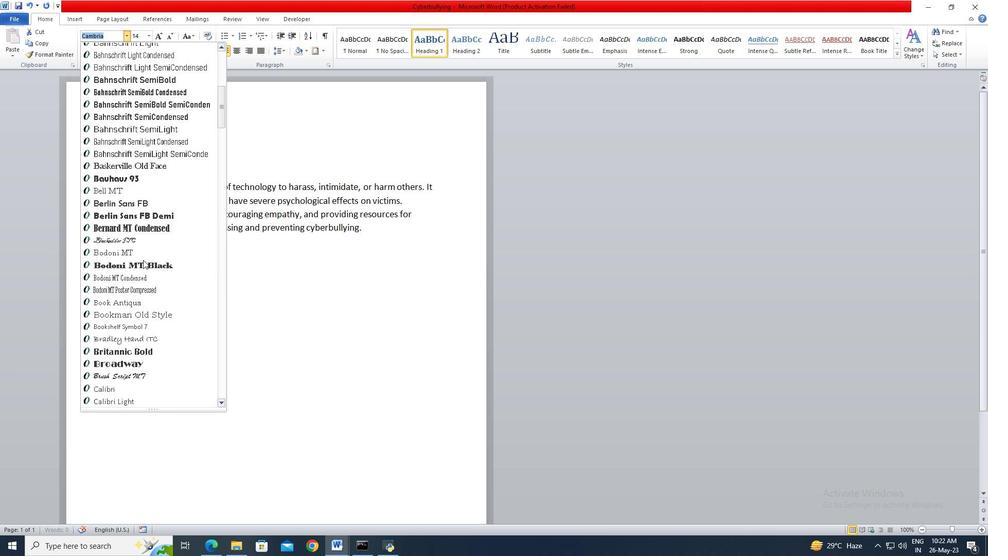 
Action: Mouse scrolled (143, 259) with delta (0, 0)
Screenshot: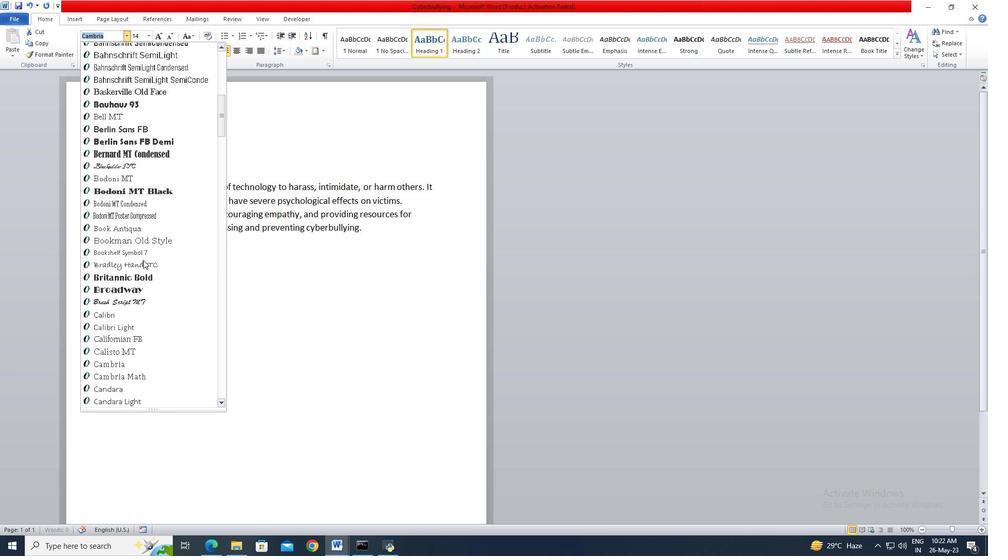 
Action: Mouse scrolled (143, 259) with delta (0, 0)
Screenshot: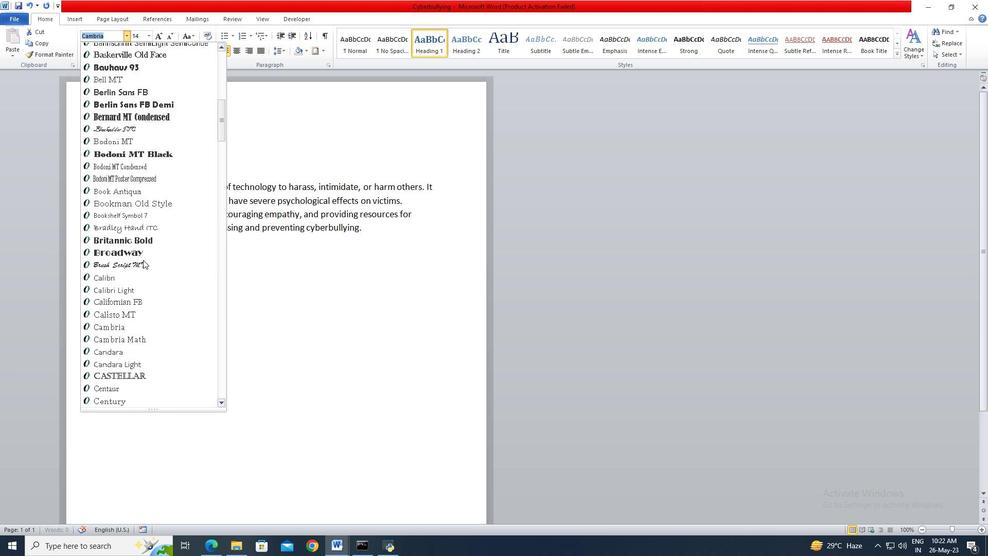
Action: Mouse scrolled (143, 259) with delta (0, 0)
Screenshot: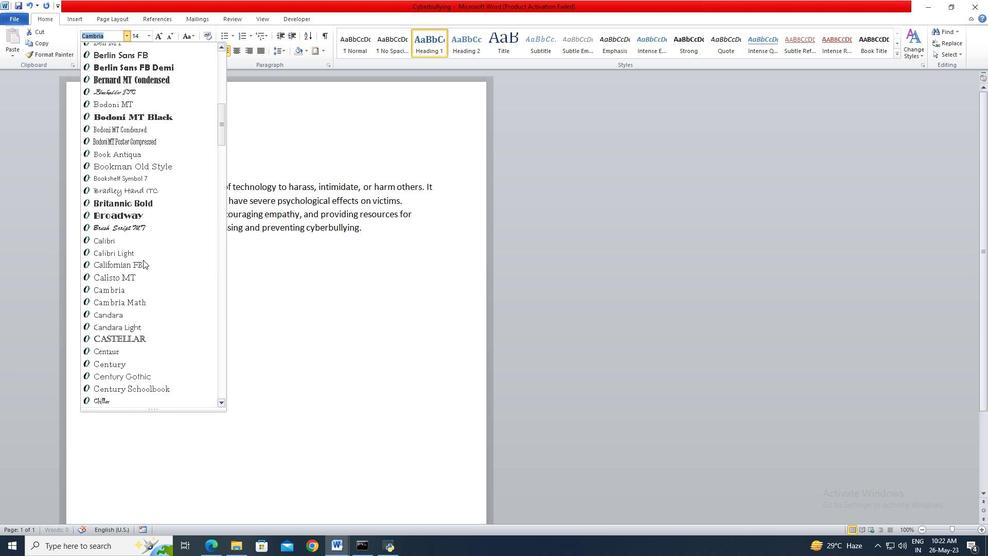 
Action: Mouse scrolled (143, 259) with delta (0, 0)
Screenshot: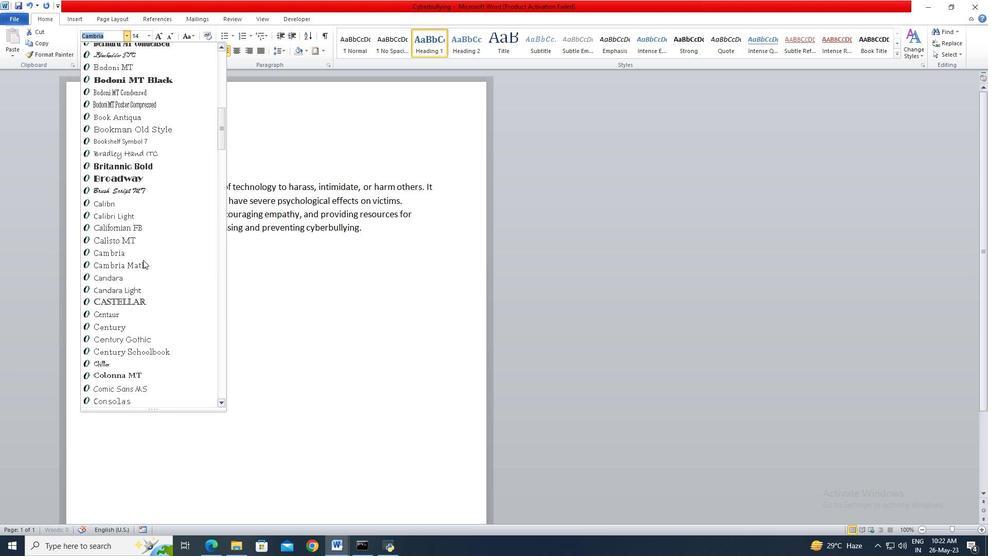 
Action: Mouse scrolled (143, 259) with delta (0, 0)
Screenshot: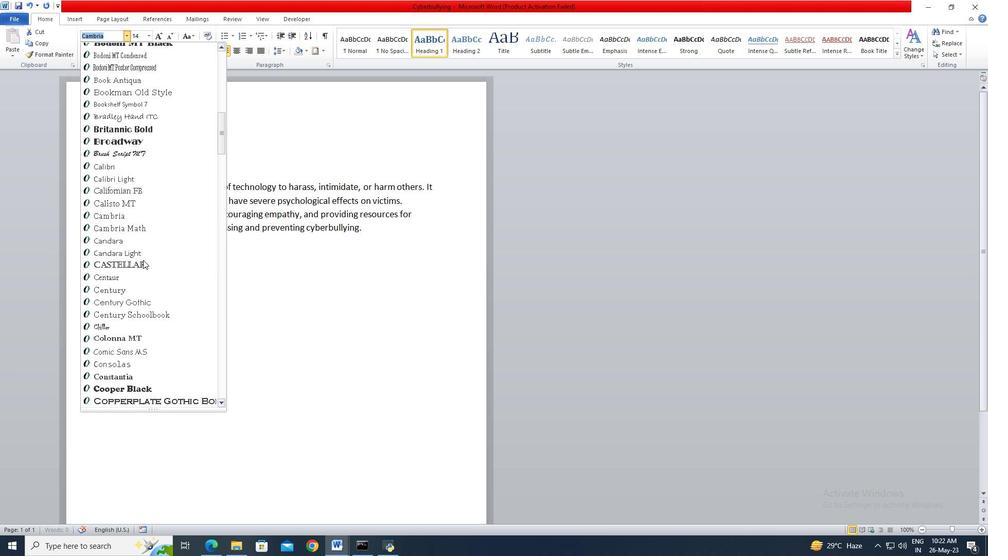 
Action: Mouse scrolled (143, 259) with delta (0, 0)
Screenshot: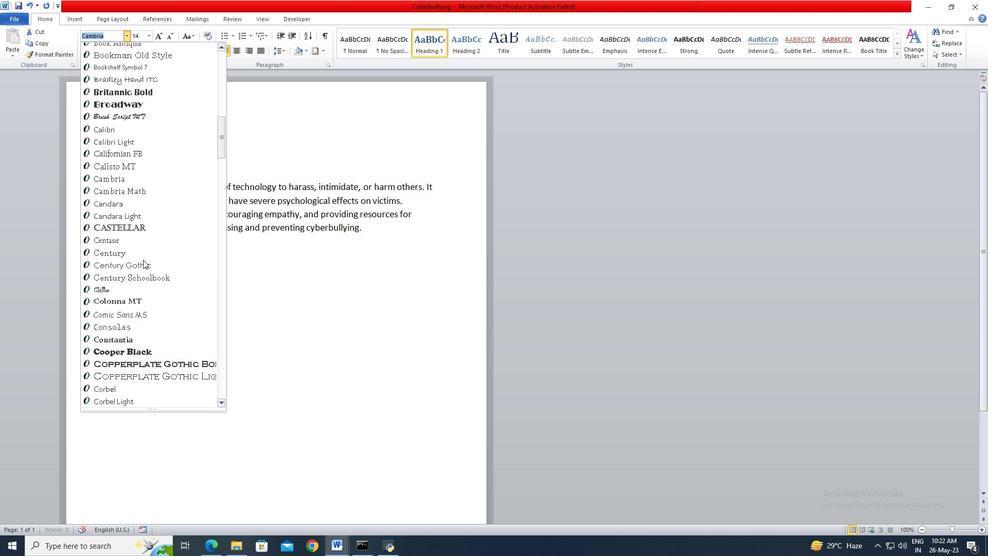 
Action: Mouse scrolled (143, 259) with delta (0, 0)
Screenshot: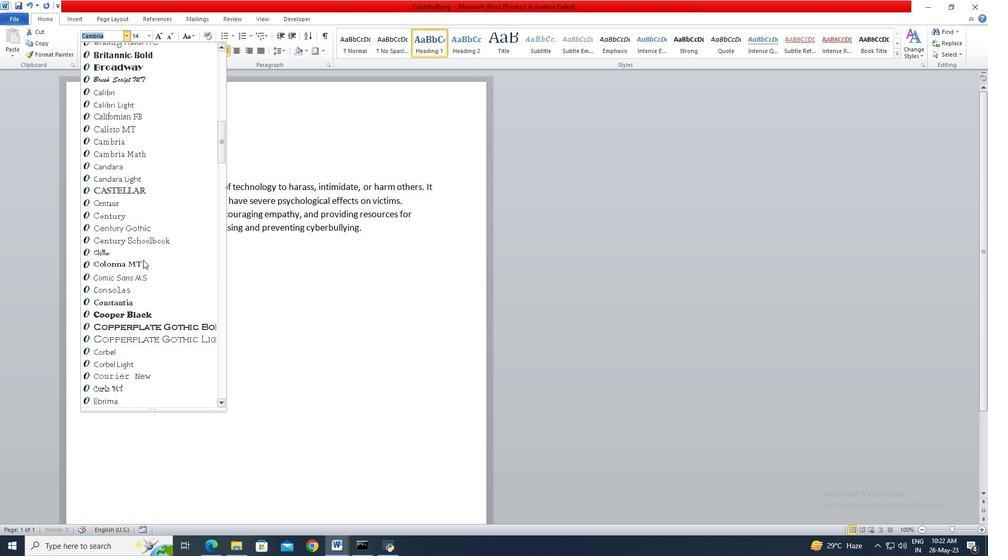 
Action: Mouse scrolled (143, 259) with delta (0, 0)
Screenshot: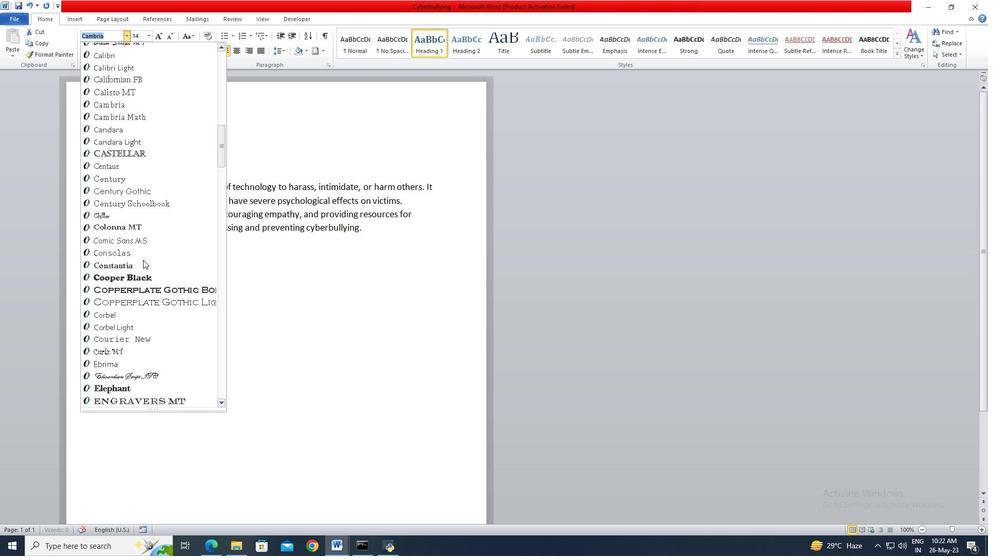 
Action: Mouse scrolled (143, 259) with delta (0, 0)
Screenshot: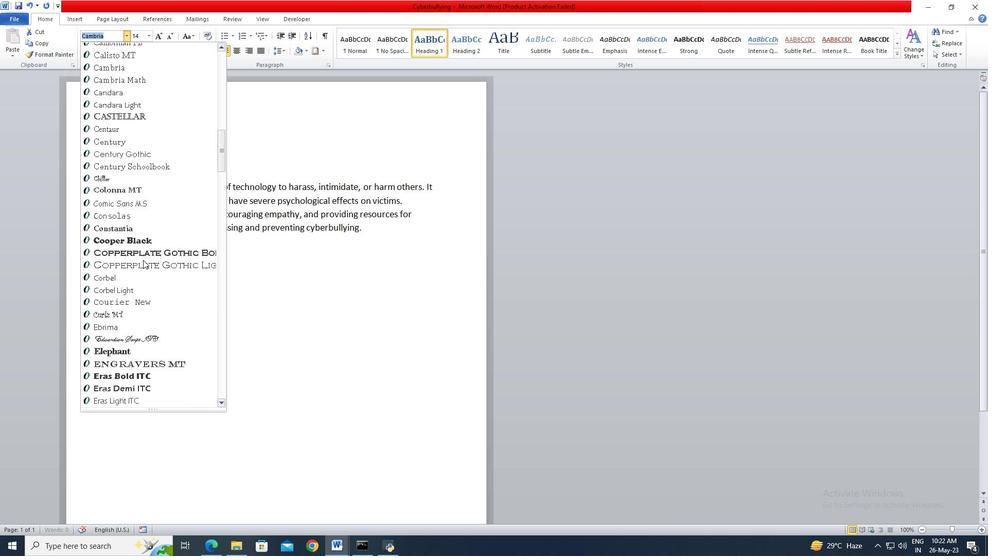 
Action: Mouse scrolled (143, 259) with delta (0, 0)
Screenshot: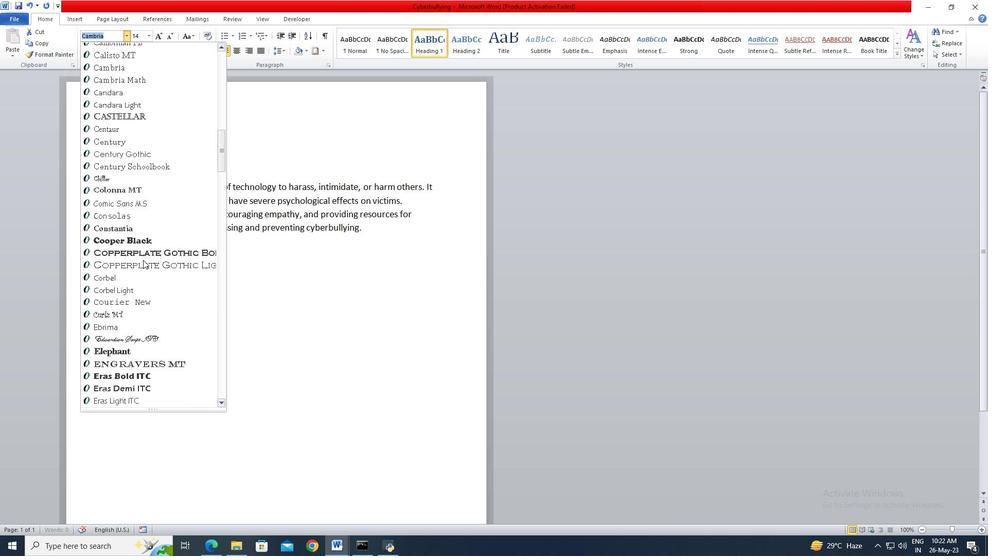 
Action: Mouse moved to (136, 272)
Screenshot: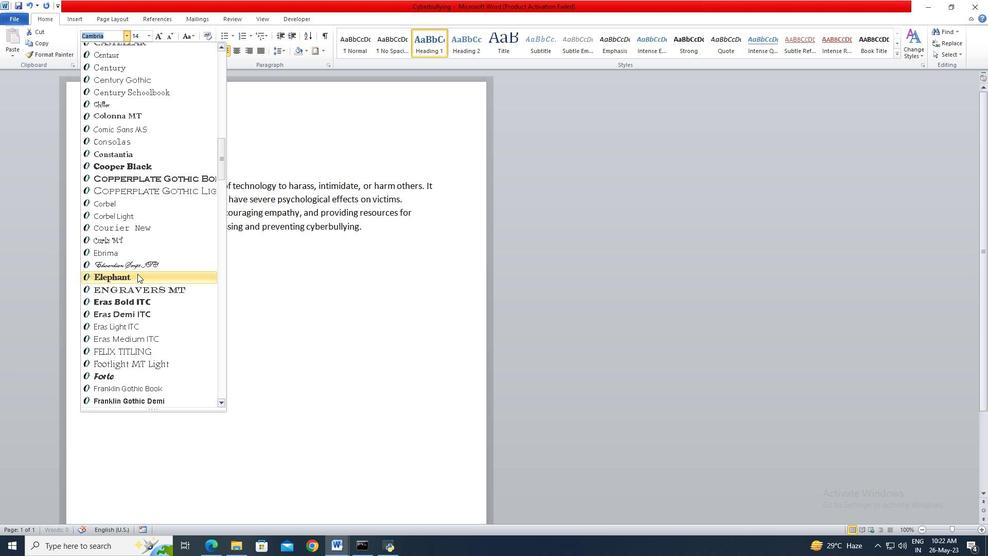 
Action: Mouse scrolled (136, 271) with delta (0, 0)
Screenshot: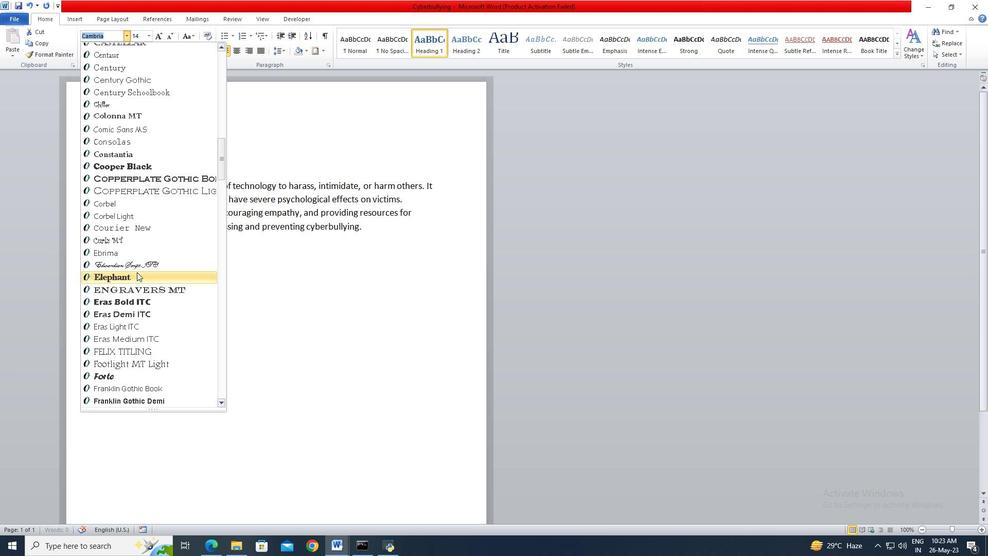 
Action: Mouse moved to (140, 35)
Screenshot: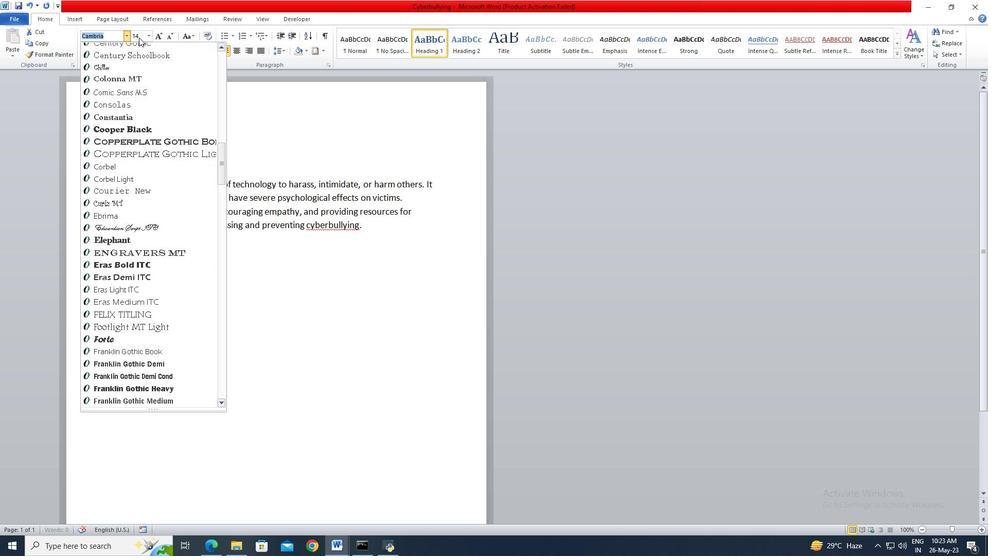 
Action: Mouse pressed left at (140, 35)
Screenshot: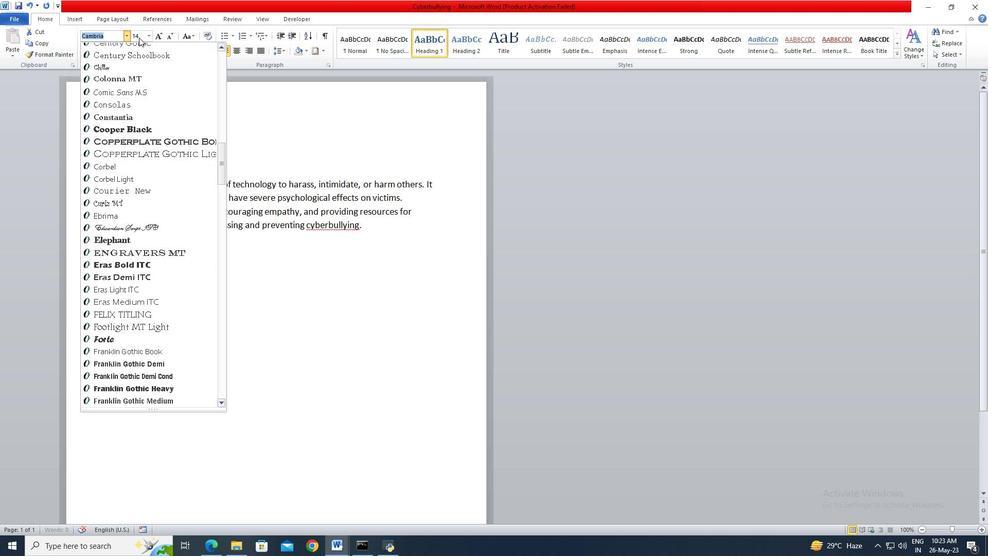 
Action: Key pressed 14<Key.enter>
Screenshot: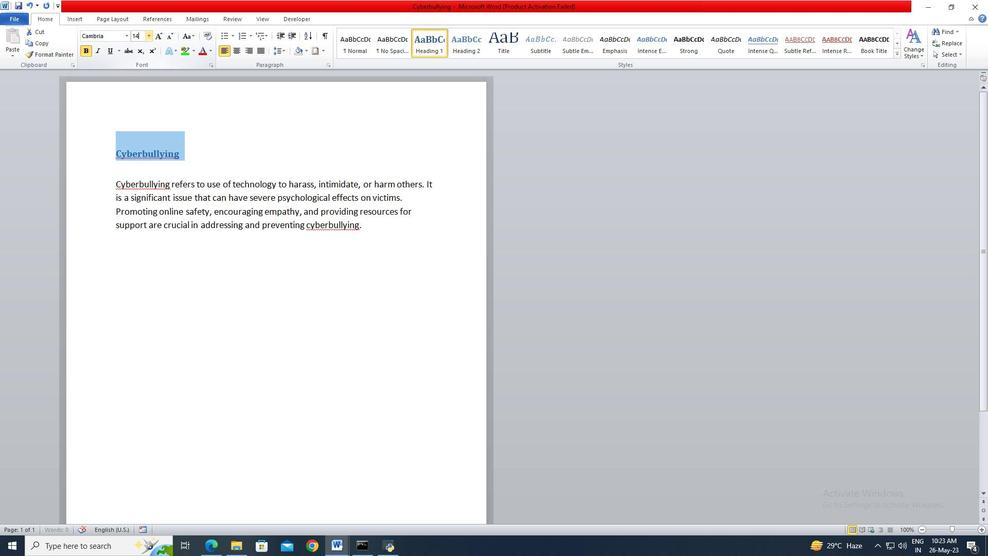 
Action: Mouse moved to (233, 49)
Screenshot: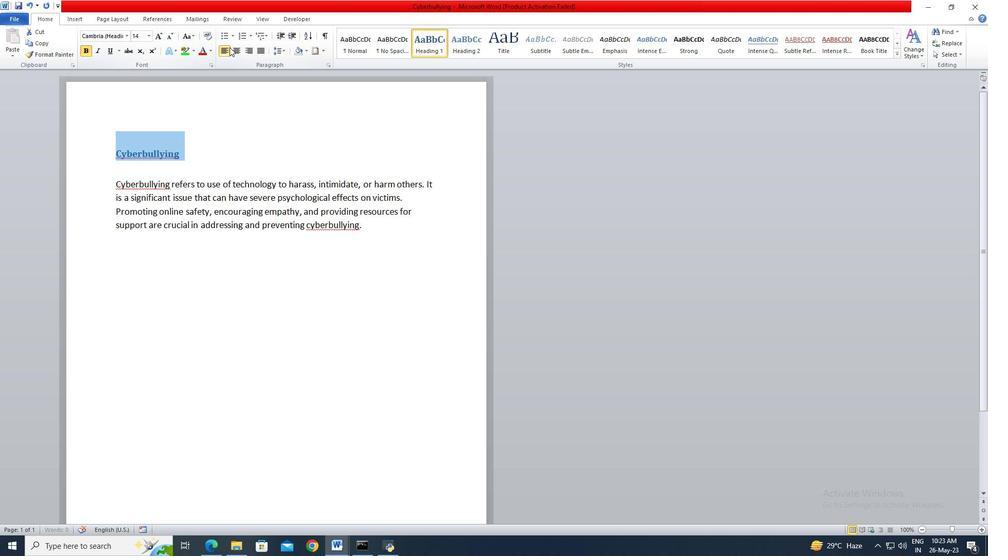 
Action: Mouse pressed left at (233, 49)
Screenshot: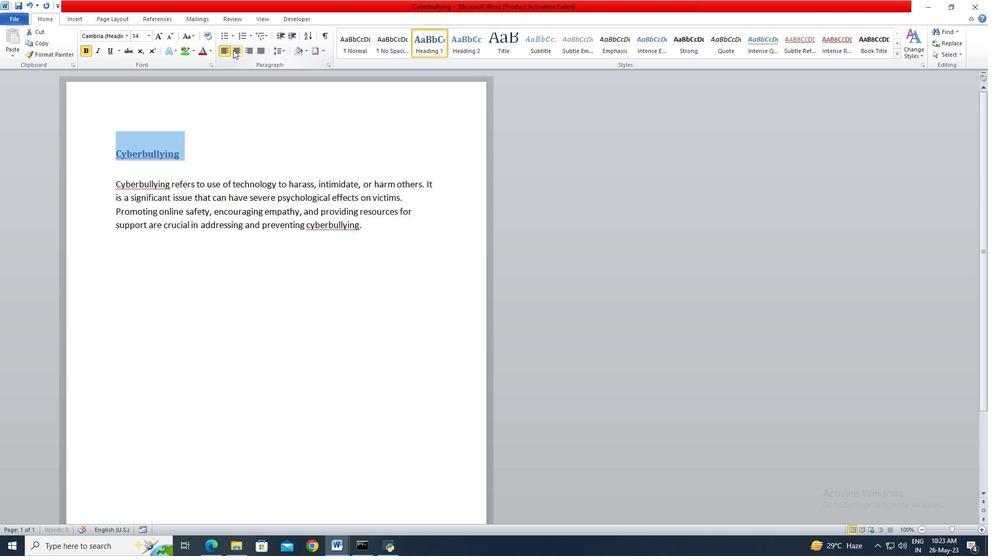 
Action: Mouse moved to (239, 147)
Screenshot: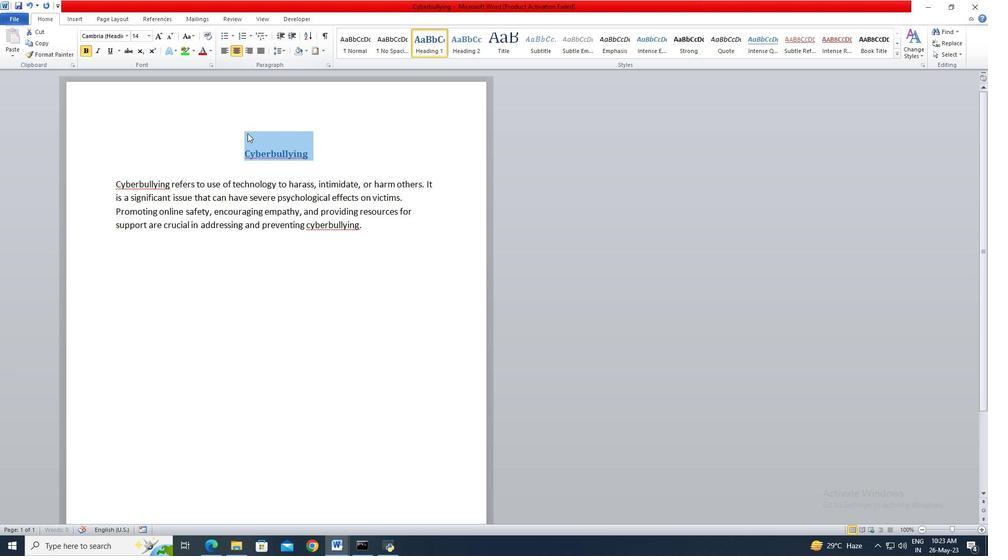 
Action: Mouse pressed left at (239, 147)
Screenshot: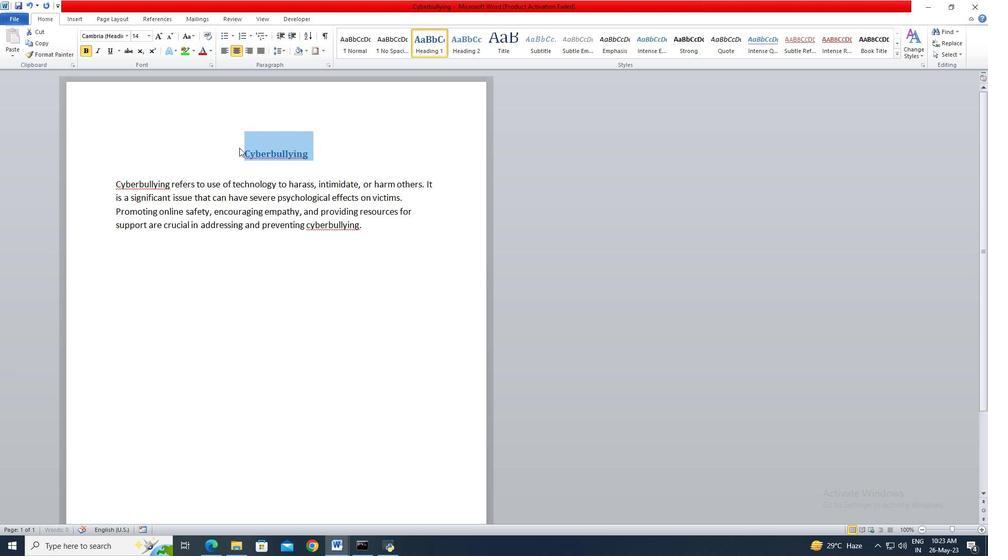 
